 Task: Create a due date automation trigger when advanced on, 2 hours after a card is due add fields without custom field "Resume" set to a date between 1 and 7 days from now.
Action: Mouse moved to (1117, 335)
Screenshot: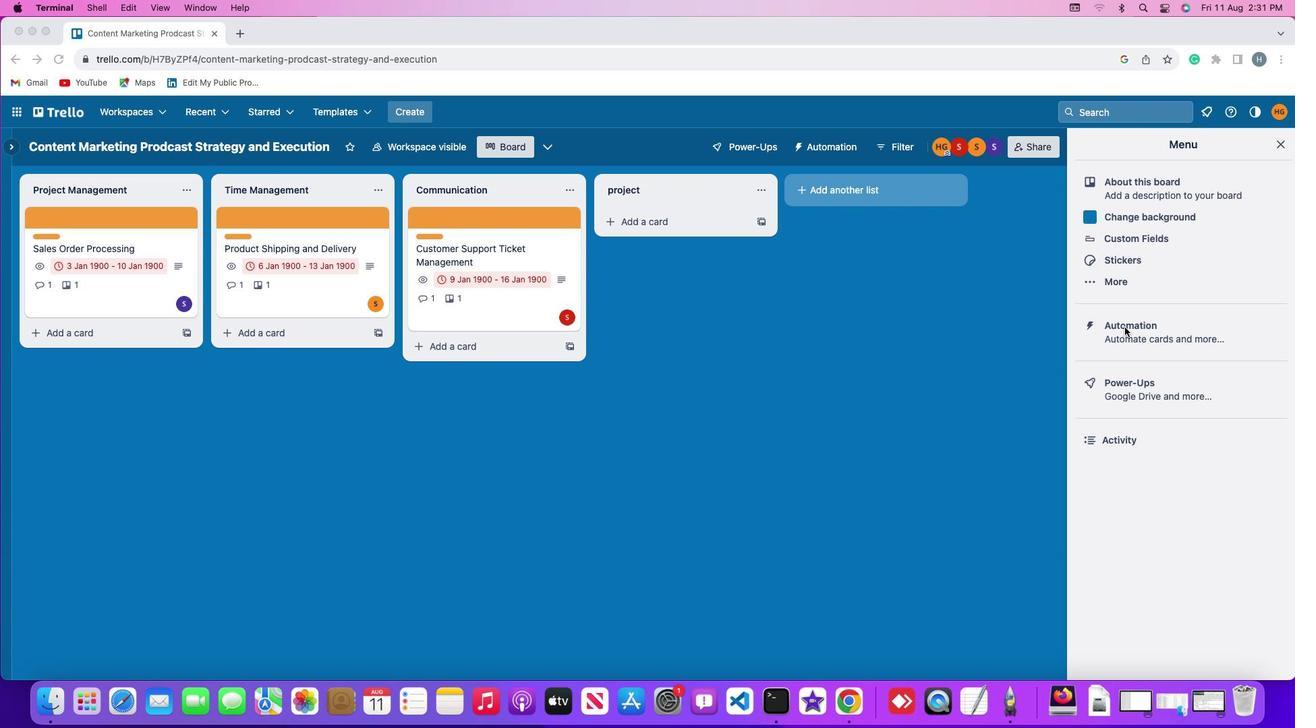 
Action: Mouse pressed left at (1117, 335)
Screenshot: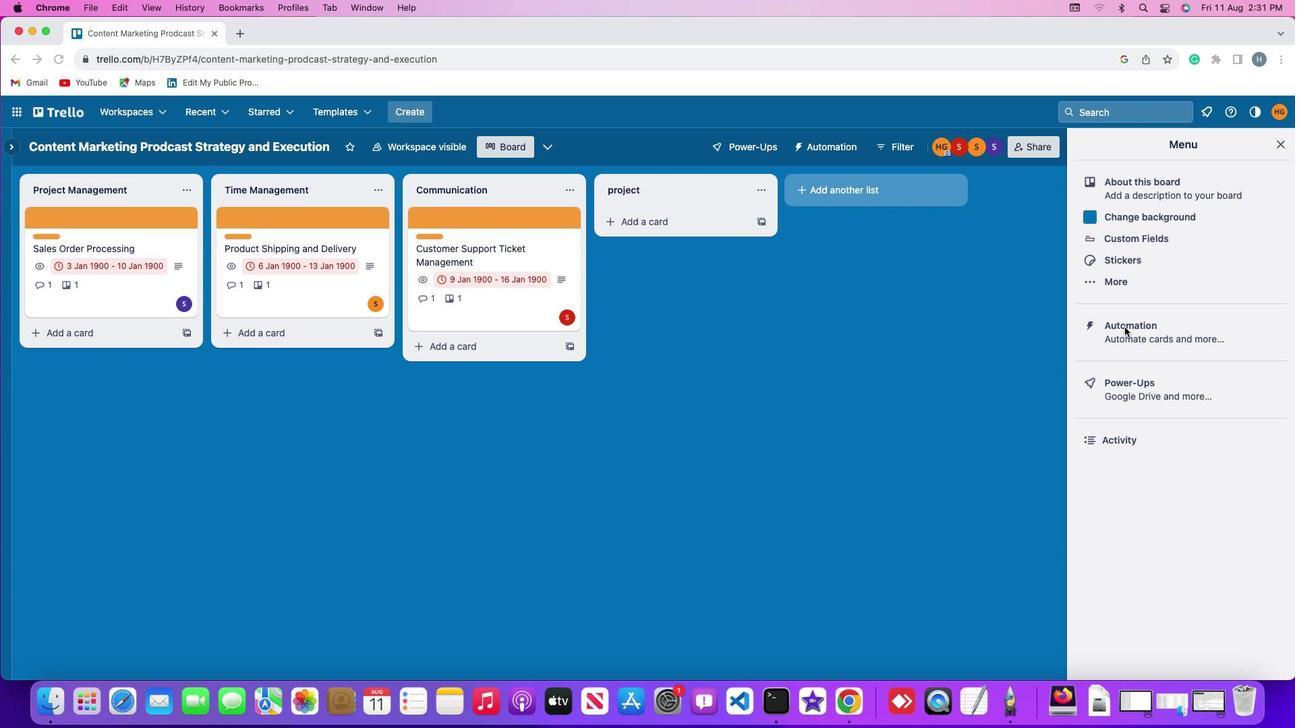 
Action: Mouse pressed left at (1117, 335)
Screenshot: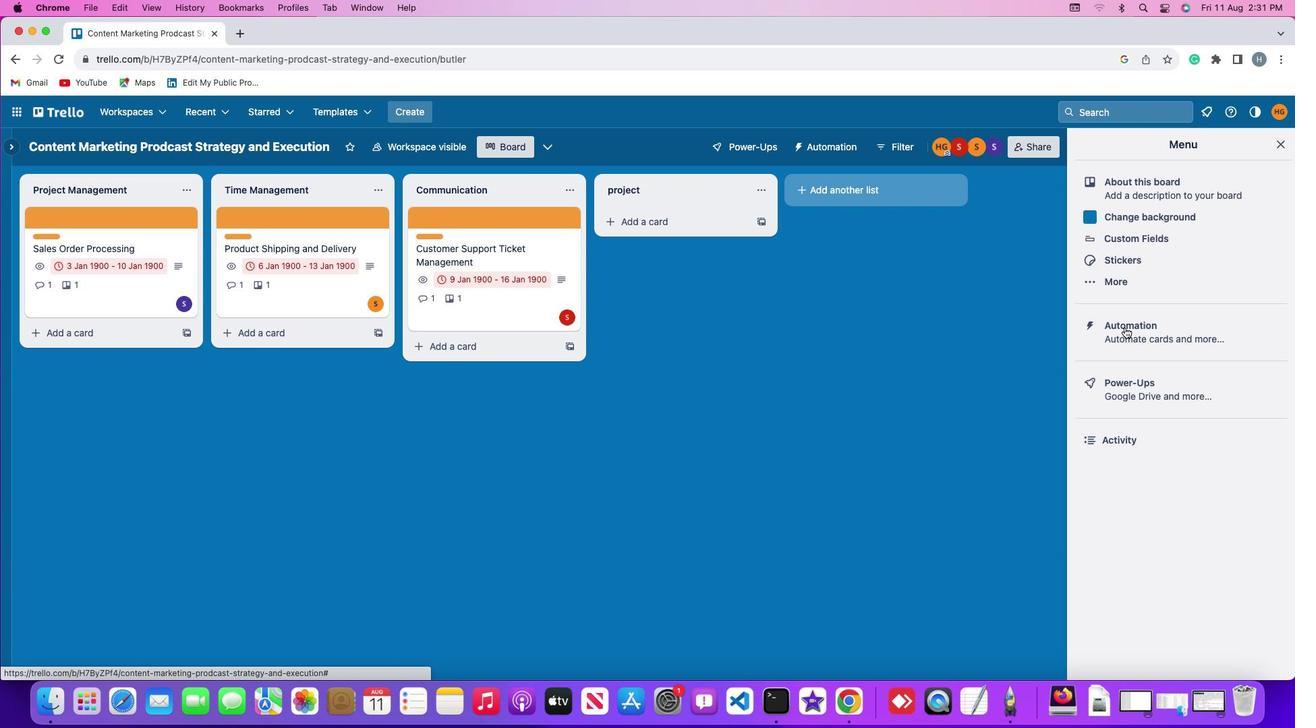 
Action: Mouse moved to (67, 331)
Screenshot: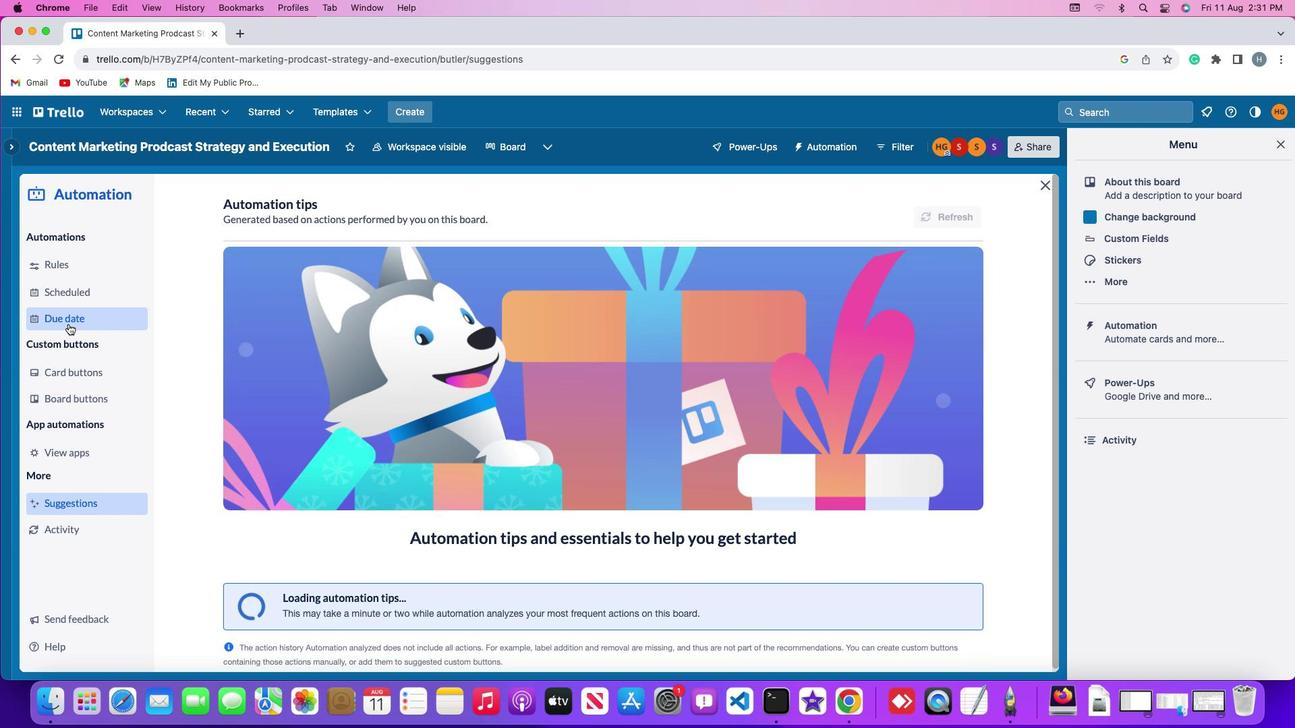 
Action: Mouse pressed left at (67, 331)
Screenshot: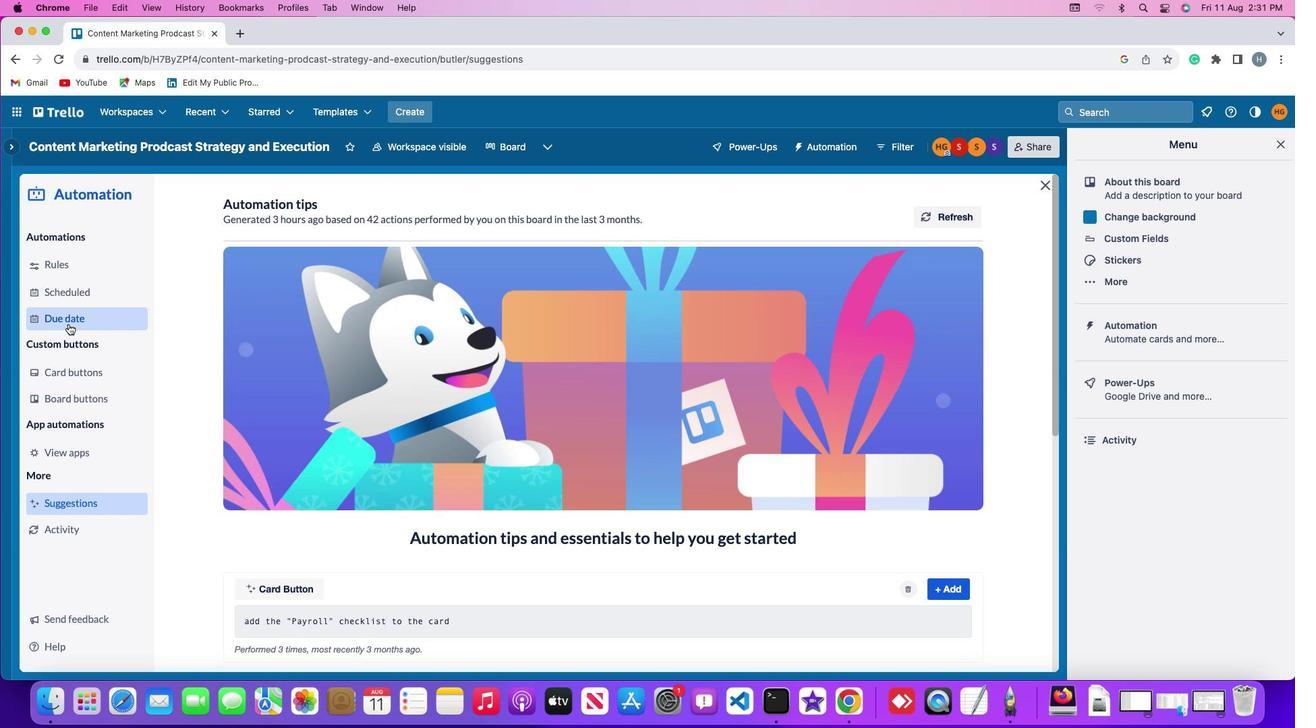 
Action: Mouse moved to (899, 221)
Screenshot: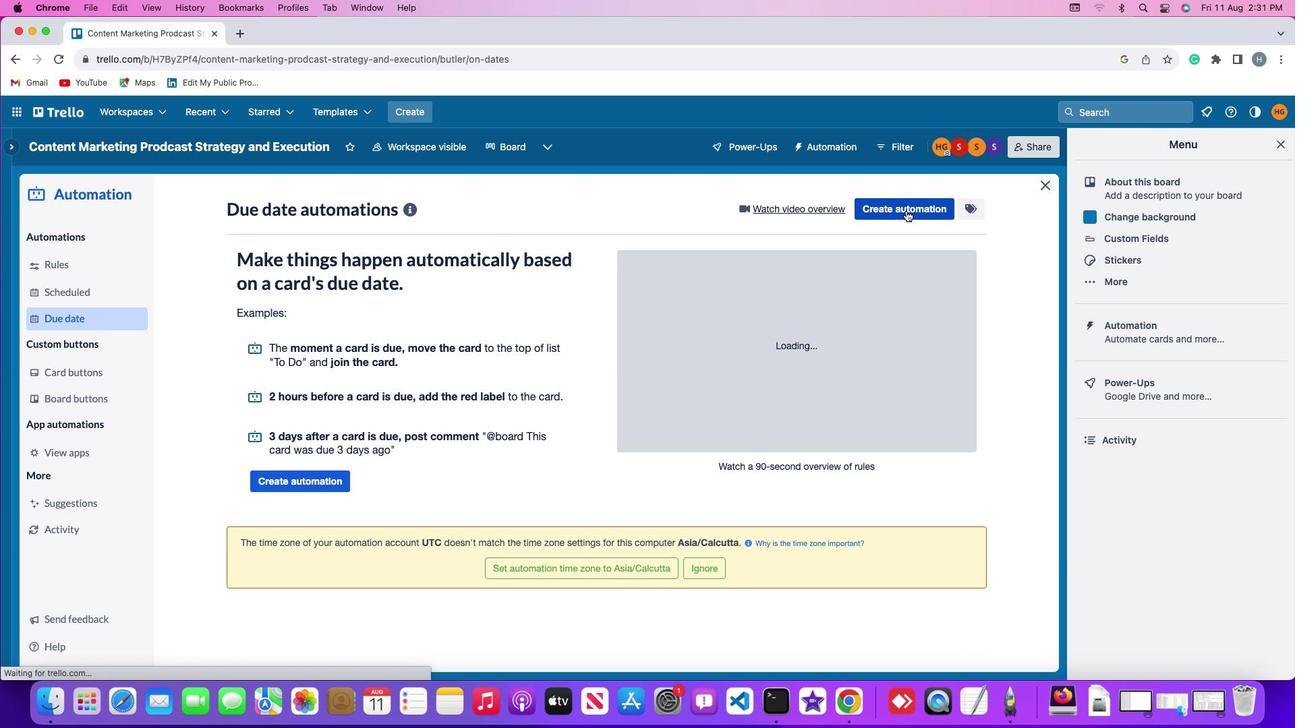 
Action: Mouse pressed left at (899, 221)
Screenshot: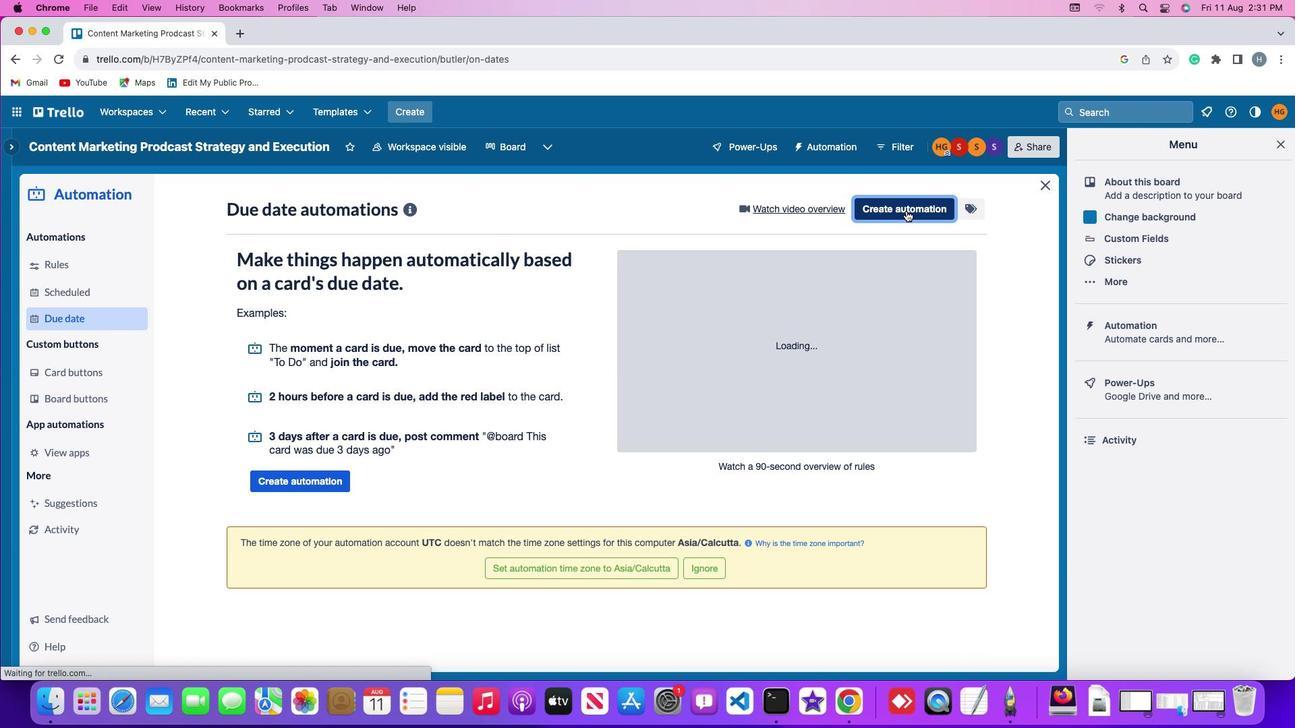 
Action: Mouse moved to (306, 350)
Screenshot: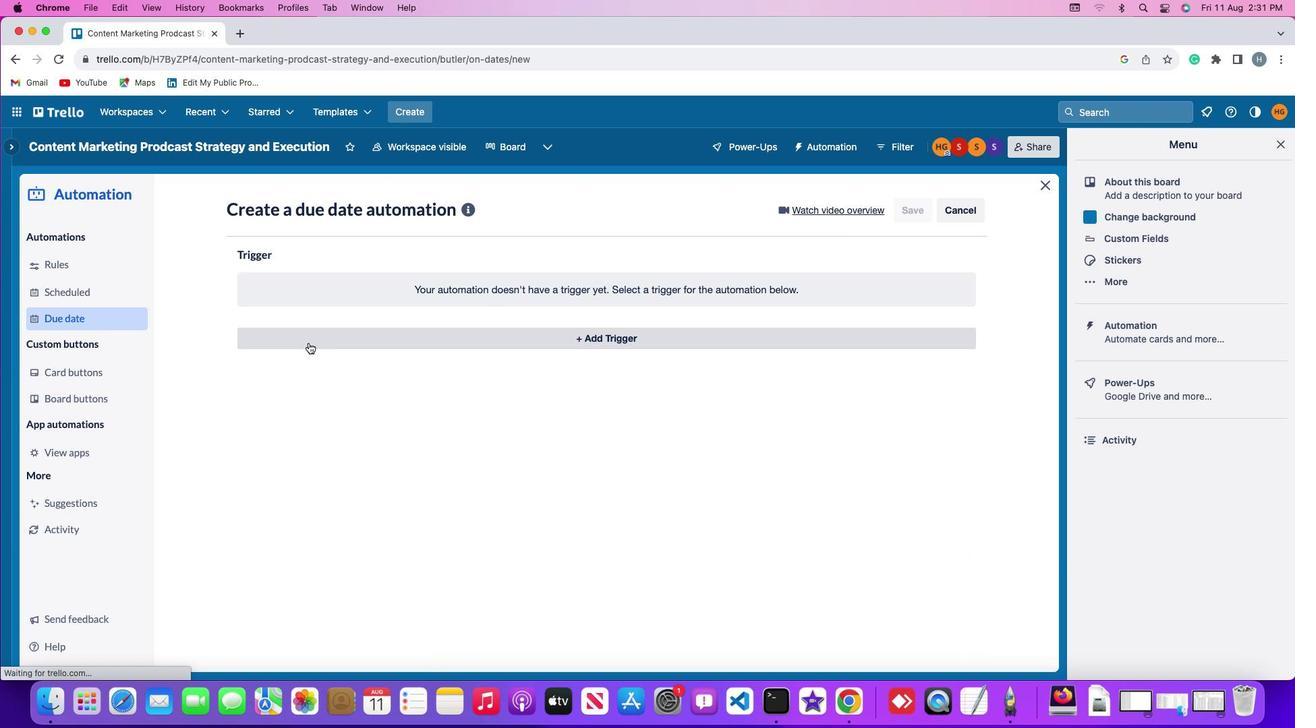 
Action: Mouse pressed left at (306, 350)
Screenshot: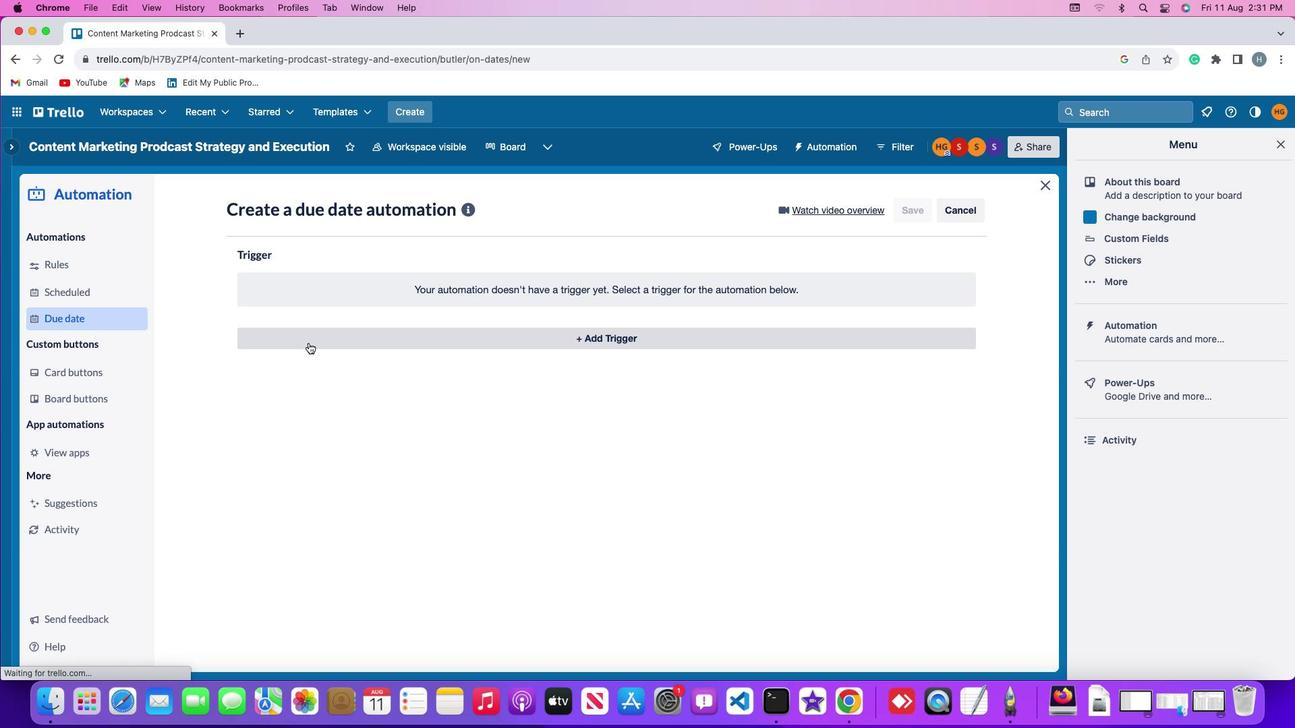 
Action: Mouse moved to (263, 541)
Screenshot: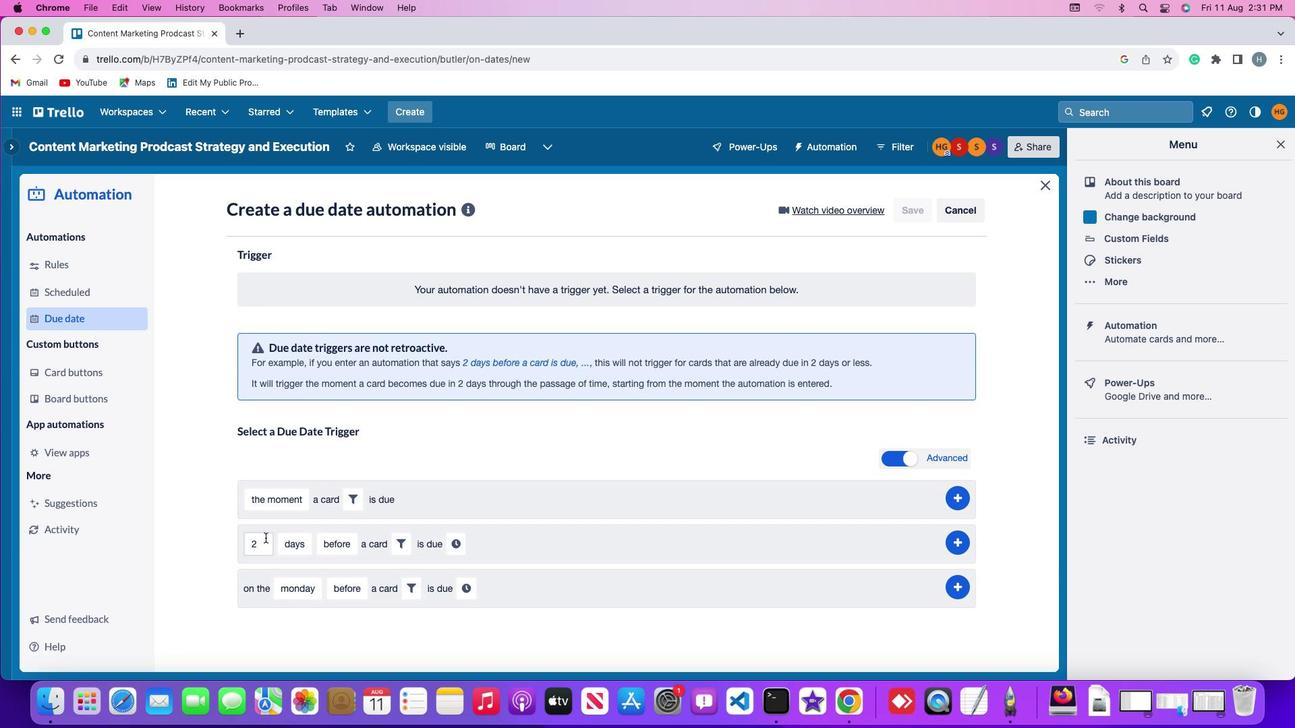 
Action: Mouse pressed left at (263, 541)
Screenshot: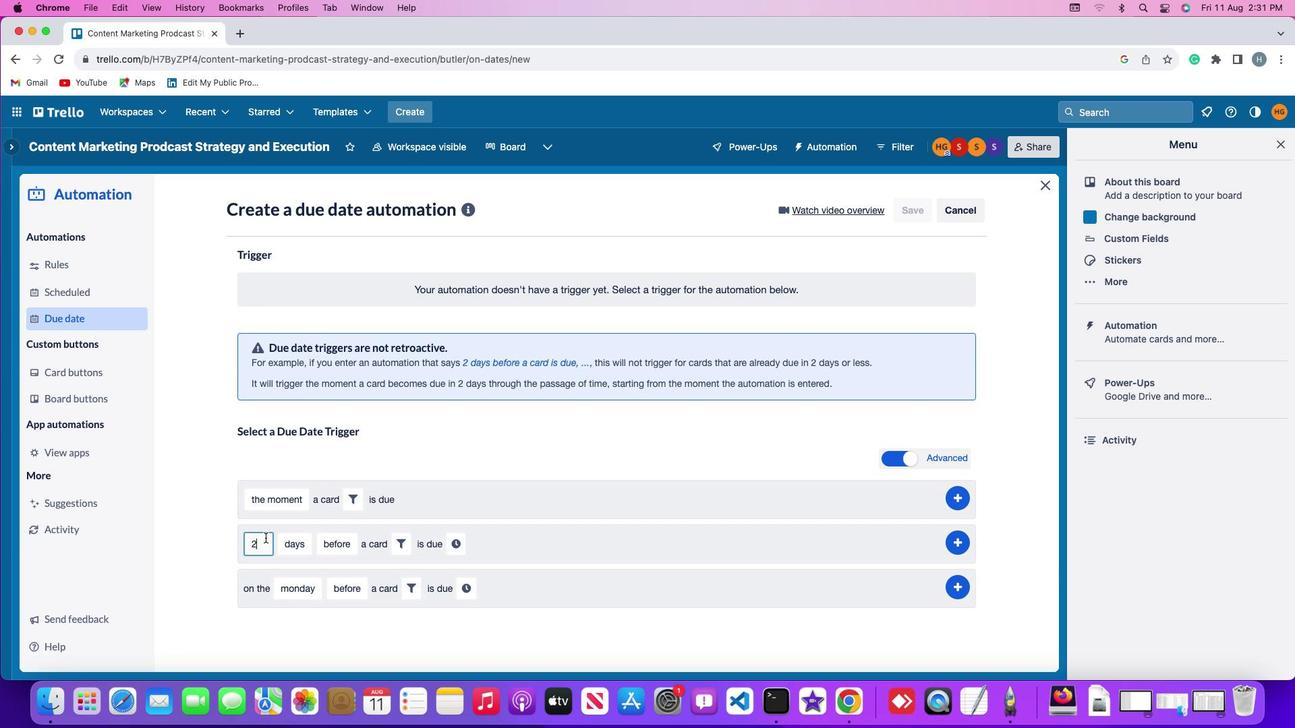 
Action: Mouse moved to (263, 541)
Screenshot: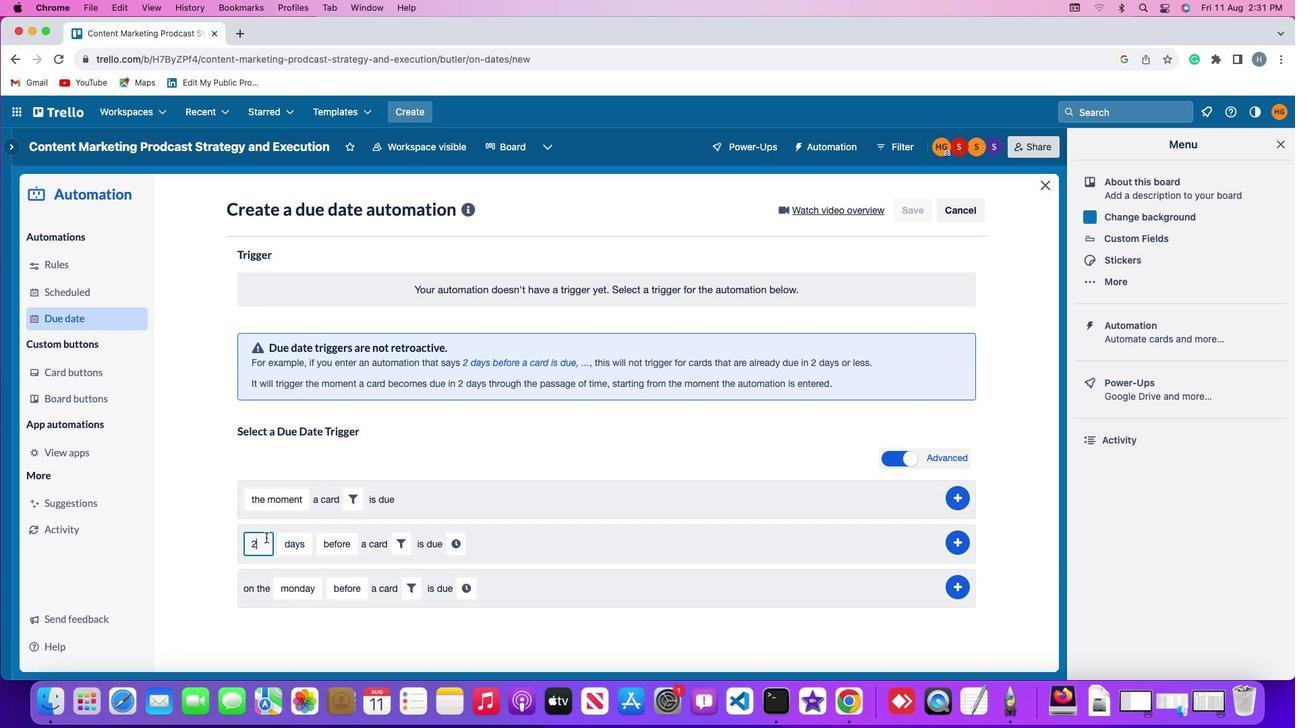 
Action: Key pressed Key.backspace'2'
Screenshot: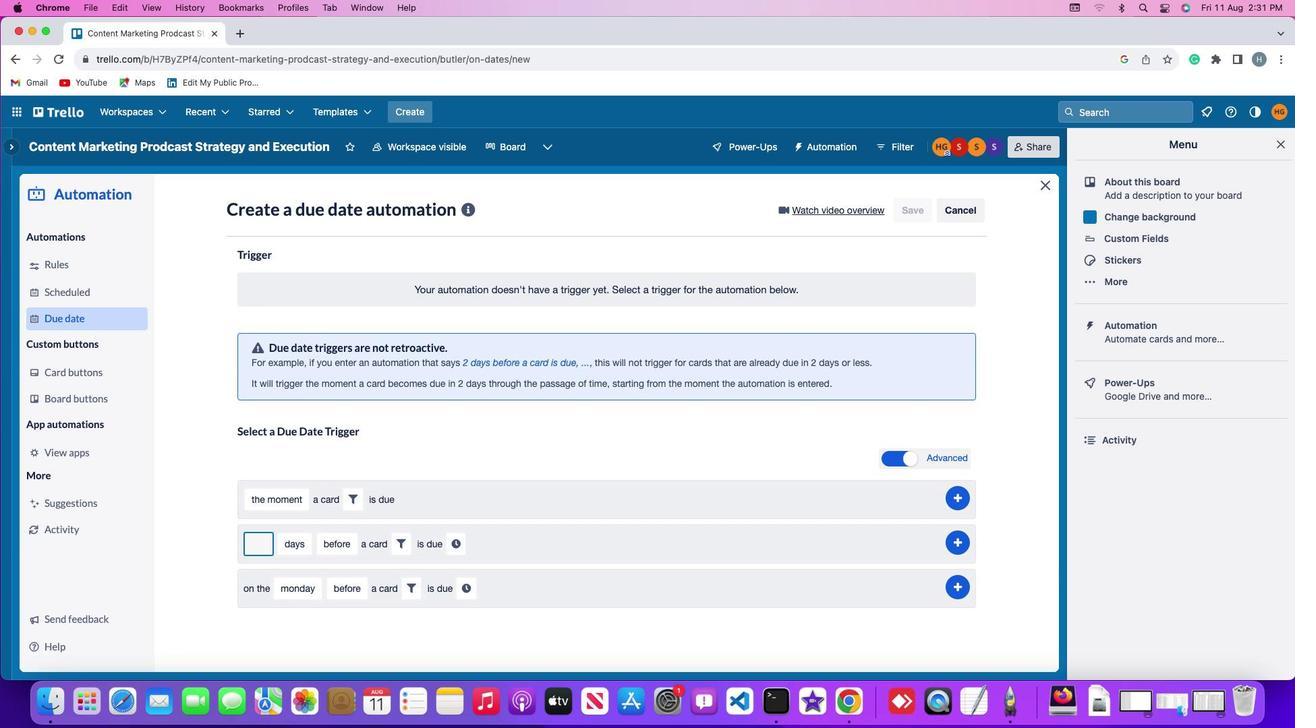 
Action: Mouse moved to (292, 541)
Screenshot: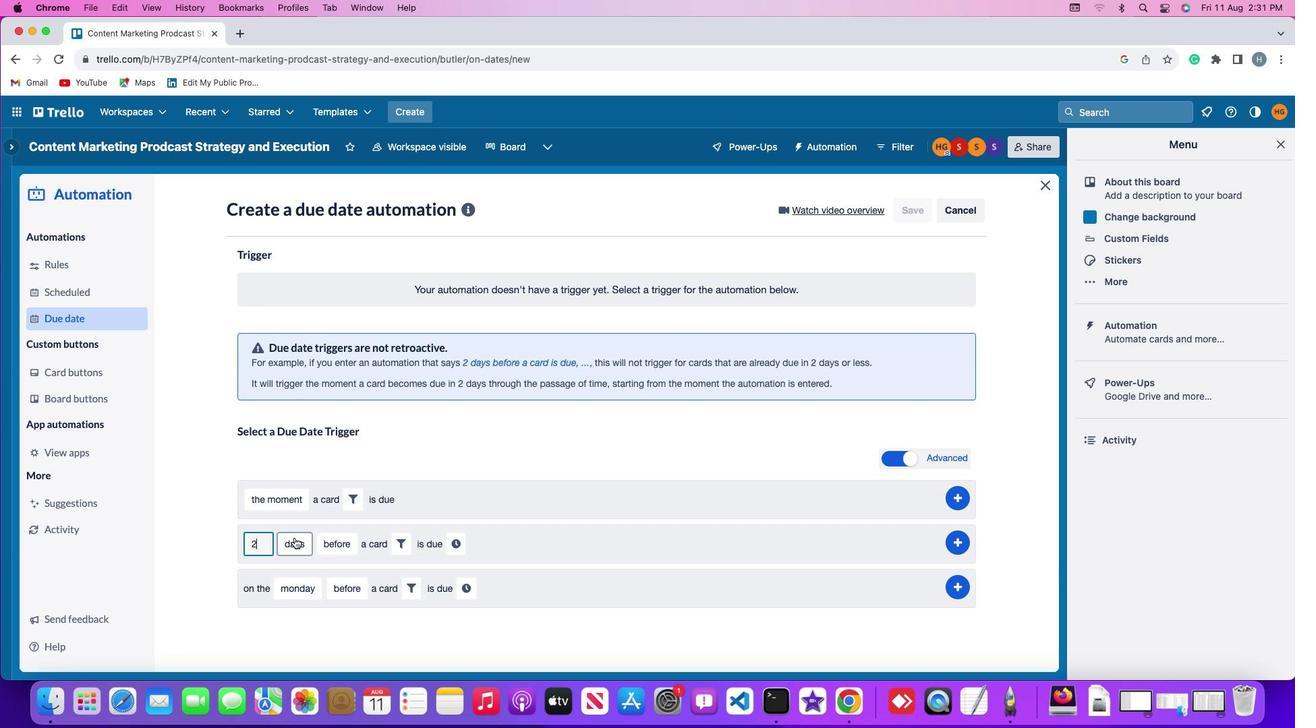 
Action: Mouse pressed left at (292, 541)
Screenshot: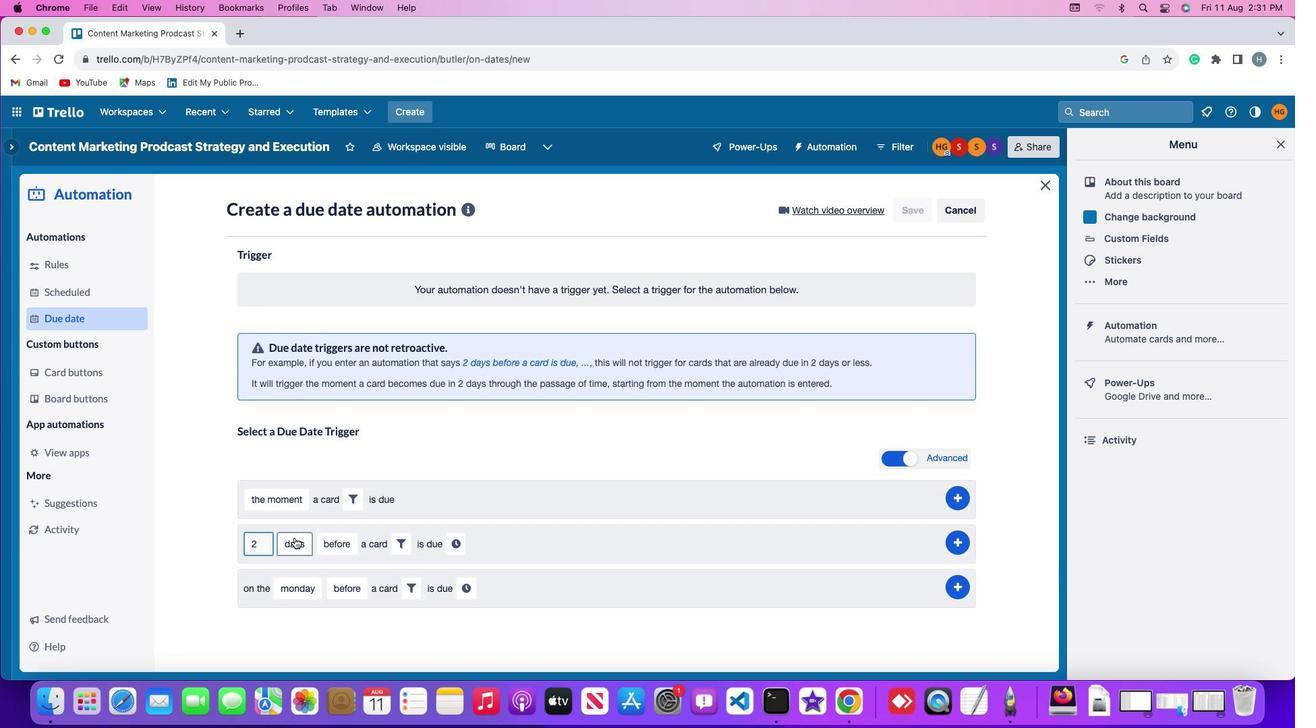 
Action: Mouse moved to (299, 619)
Screenshot: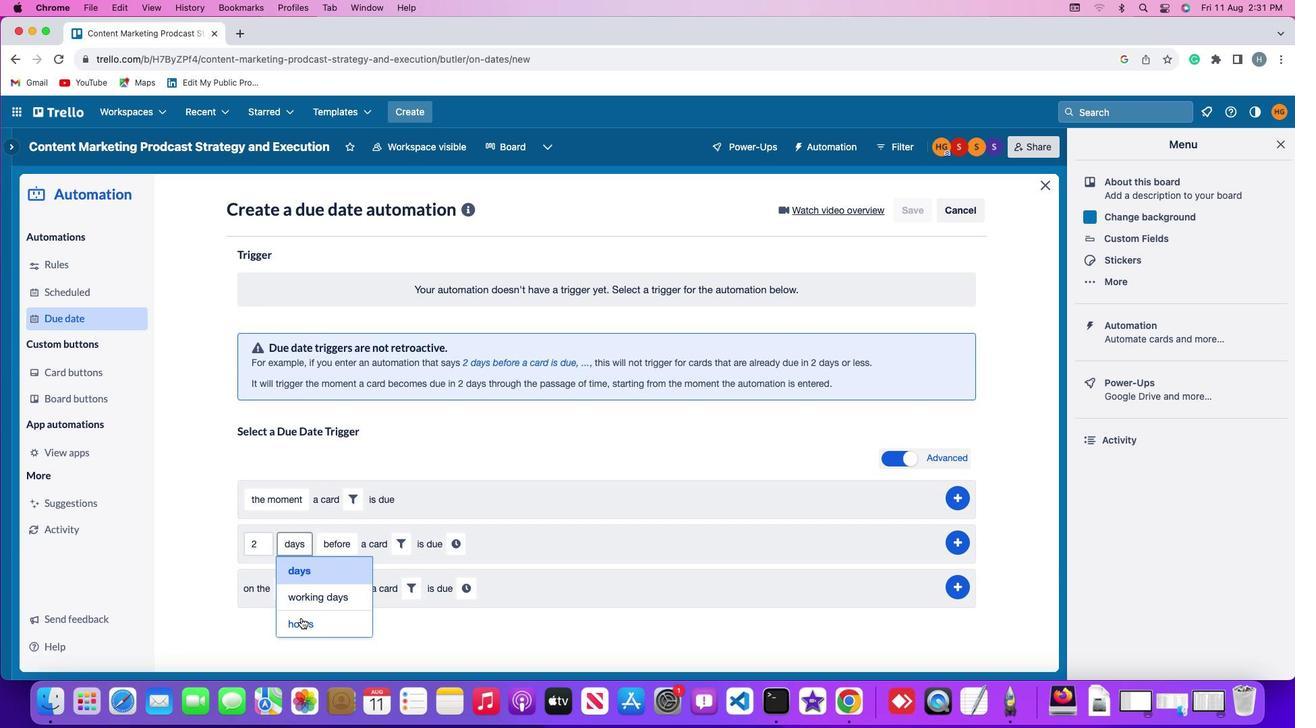 
Action: Mouse pressed left at (299, 619)
Screenshot: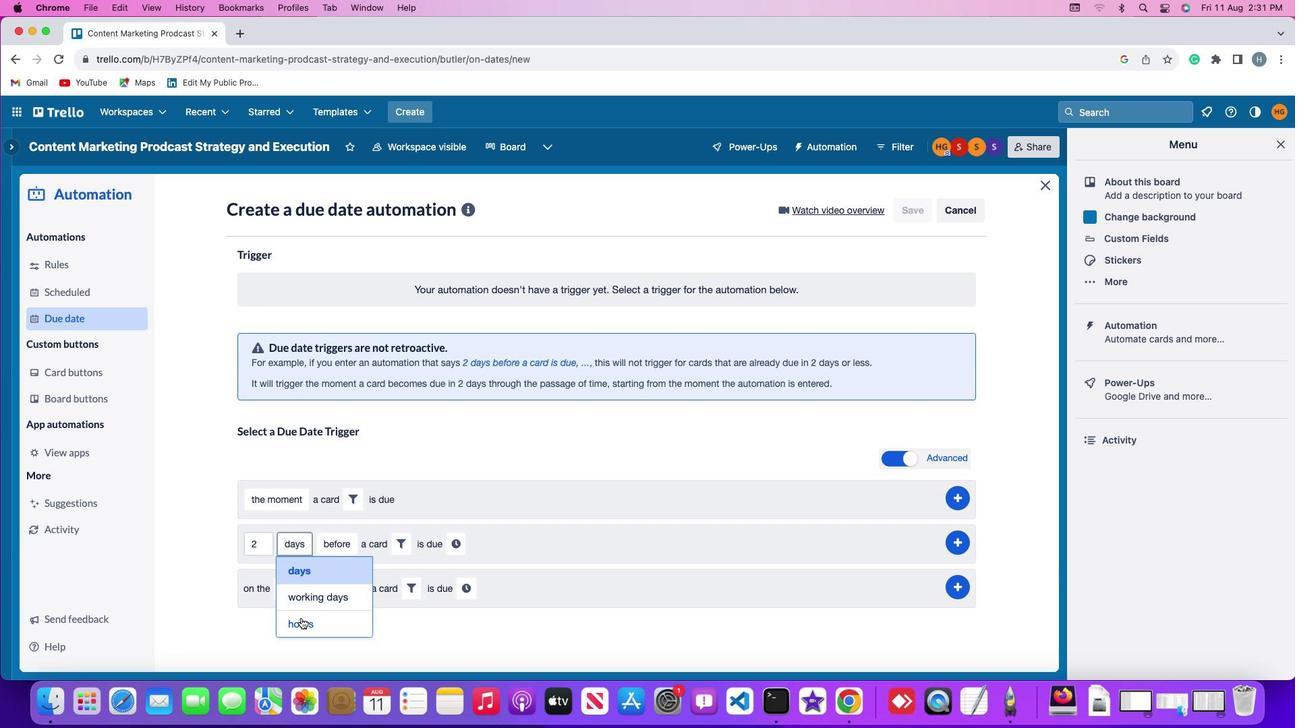 
Action: Mouse moved to (350, 549)
Screenshot: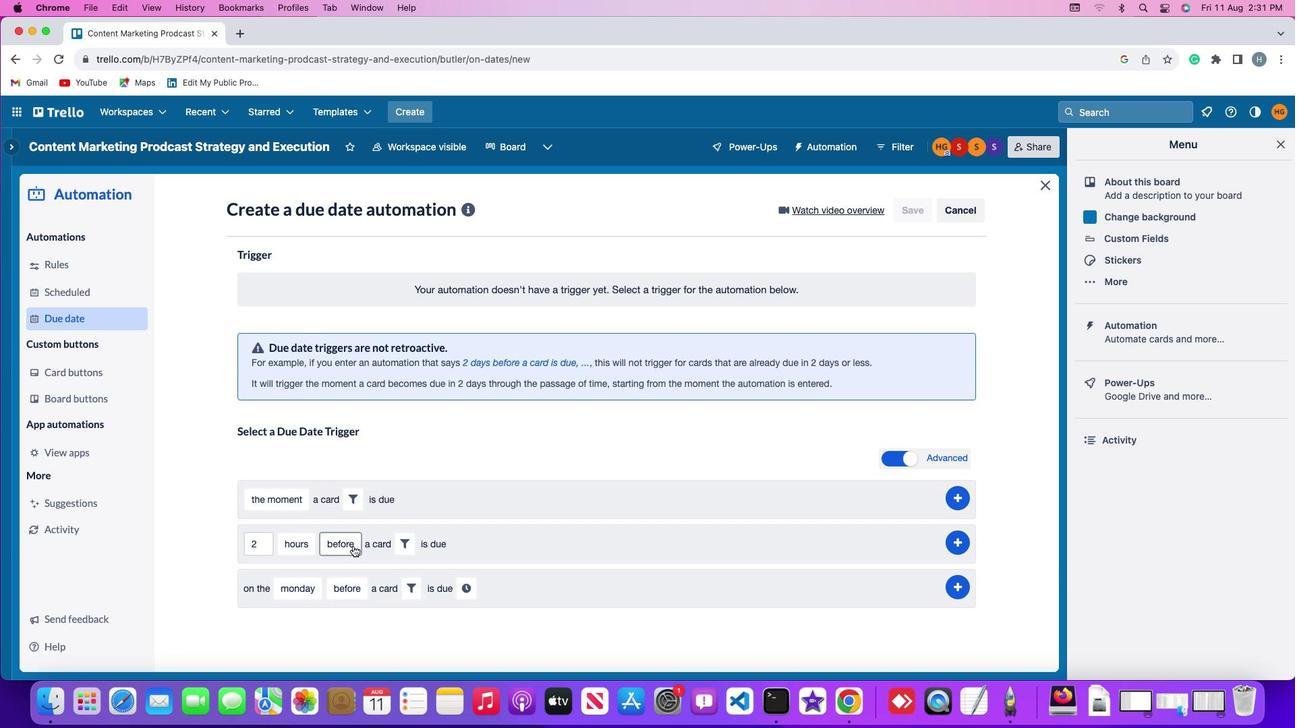 
Action: Mouse pressed left at (350, 549)
Screenshot: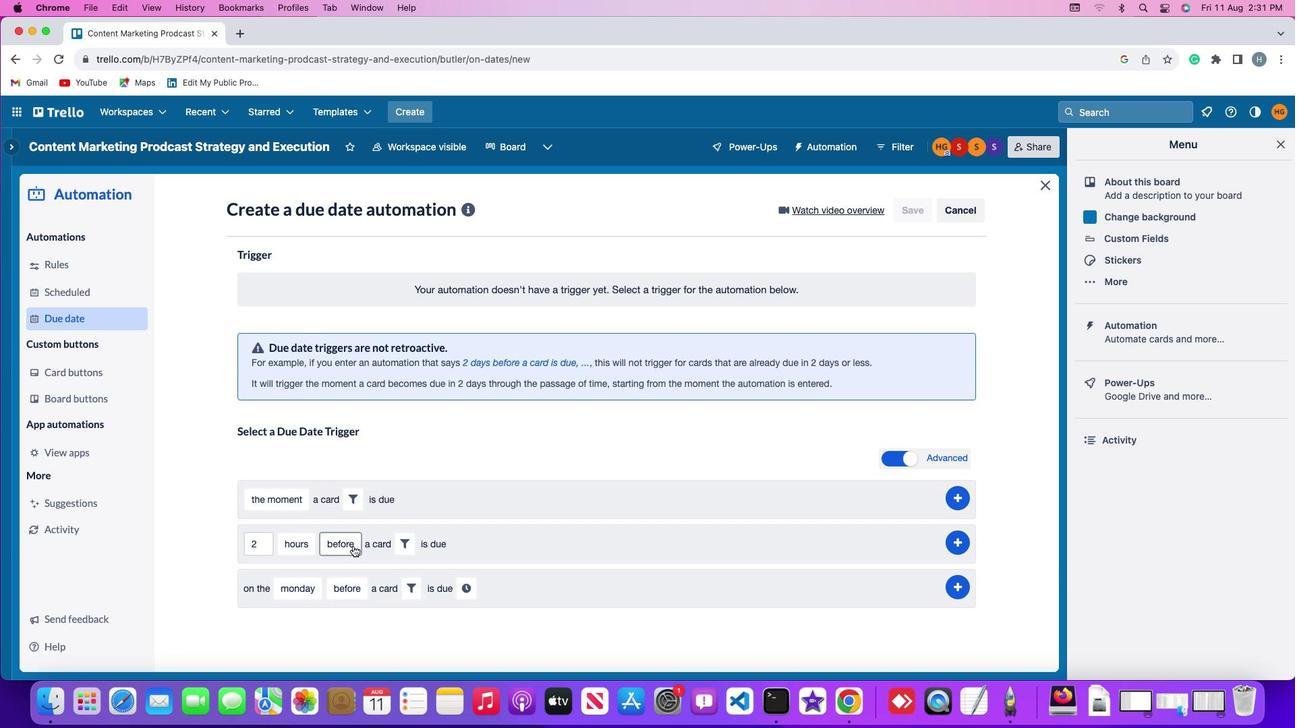 
Action: Mouse moved to (342, 600)
Screenshot: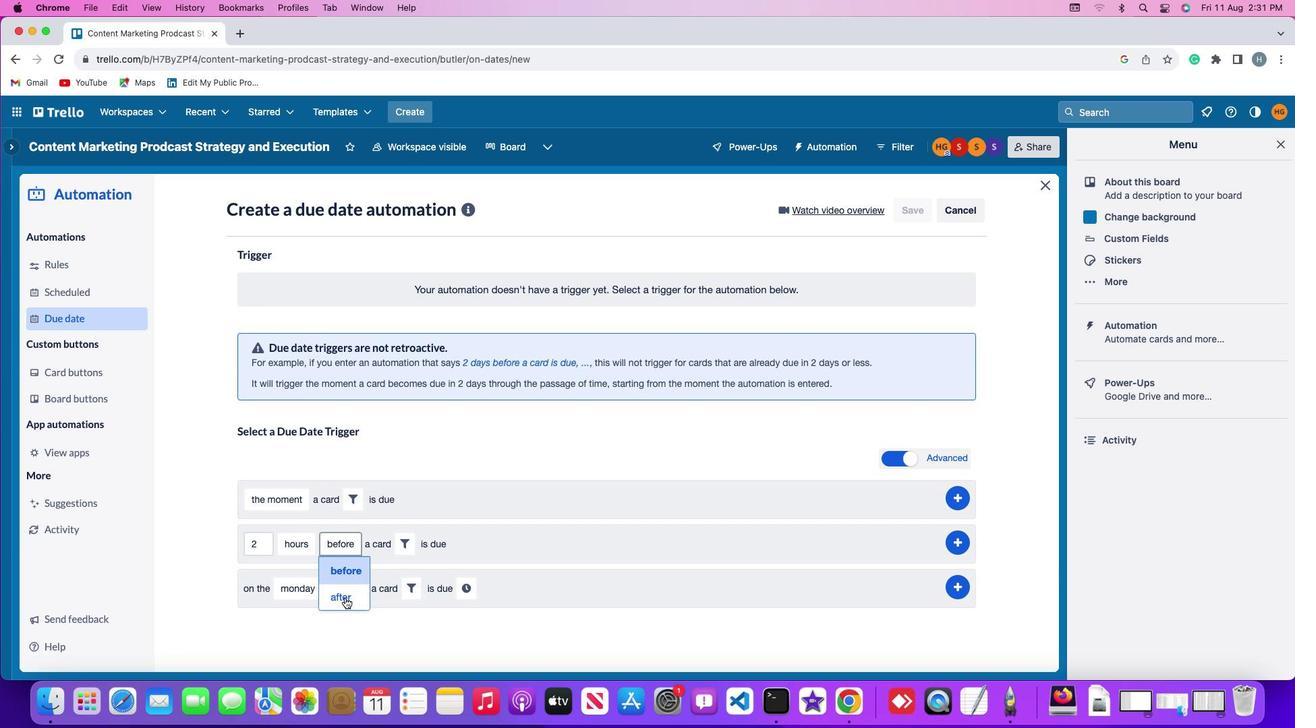 
Action: Mouse pressed left at (342, 600)
Screenshot: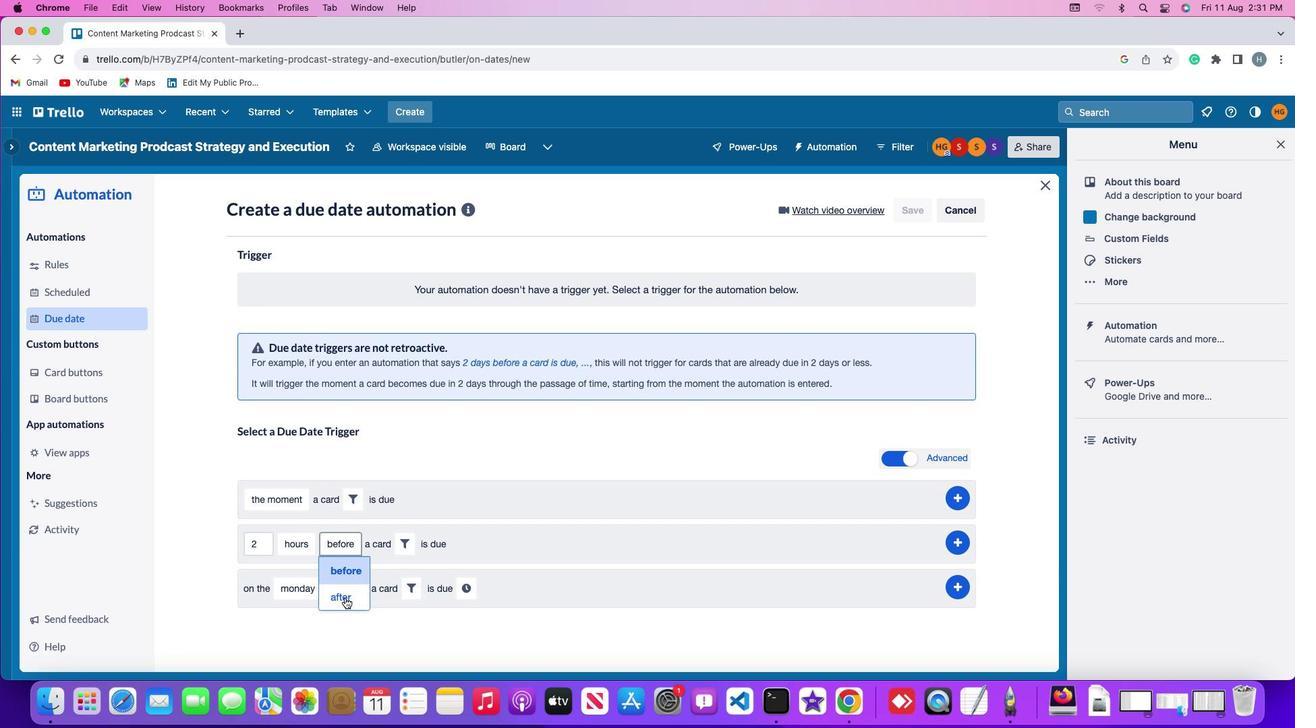 
Action: Mouse moved to (390, 555)
Screenshot: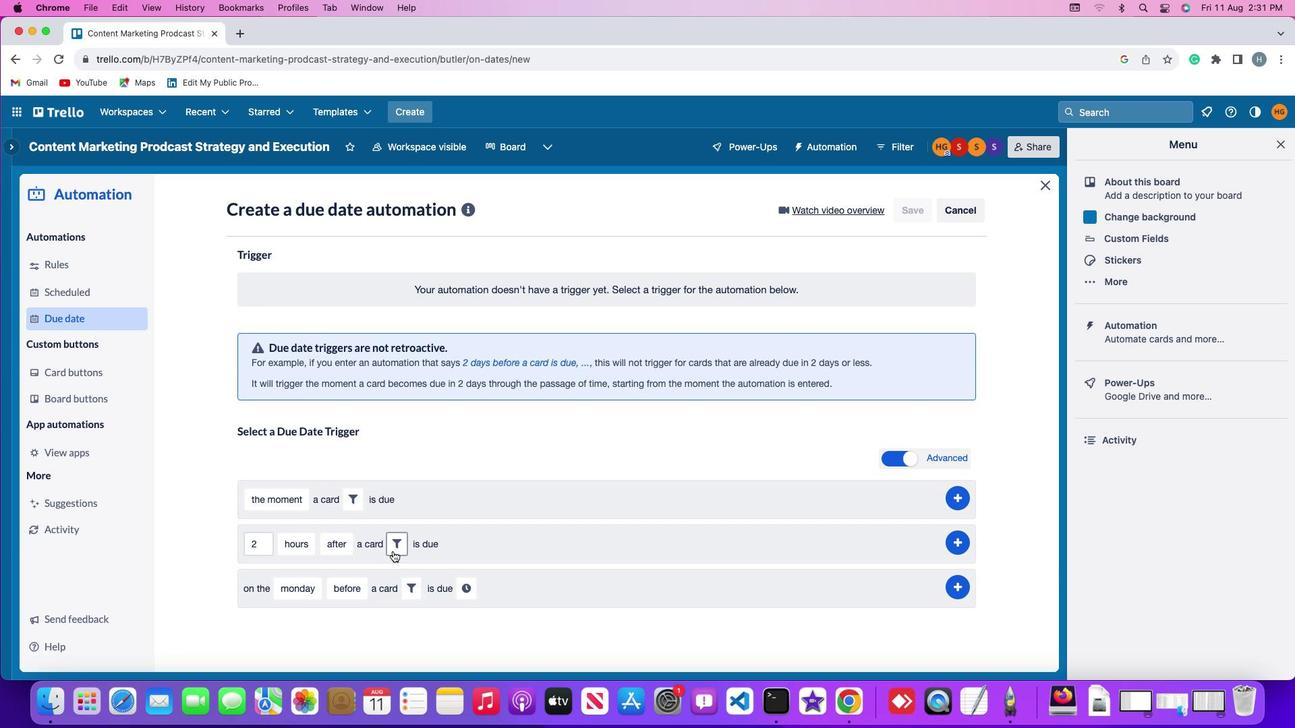 
Action: Mouse pressed left at (390, 555)
Screenshot: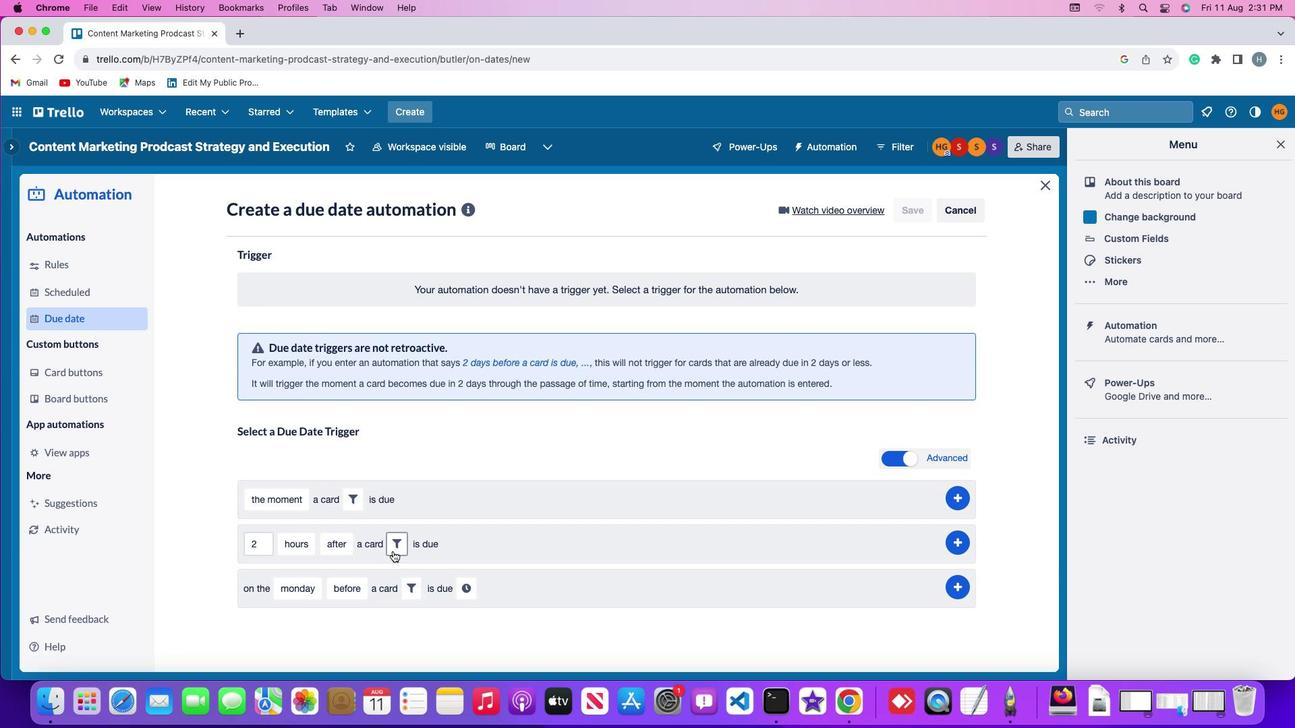 
Action: Mouse moved to (608, 590)
Screenshot: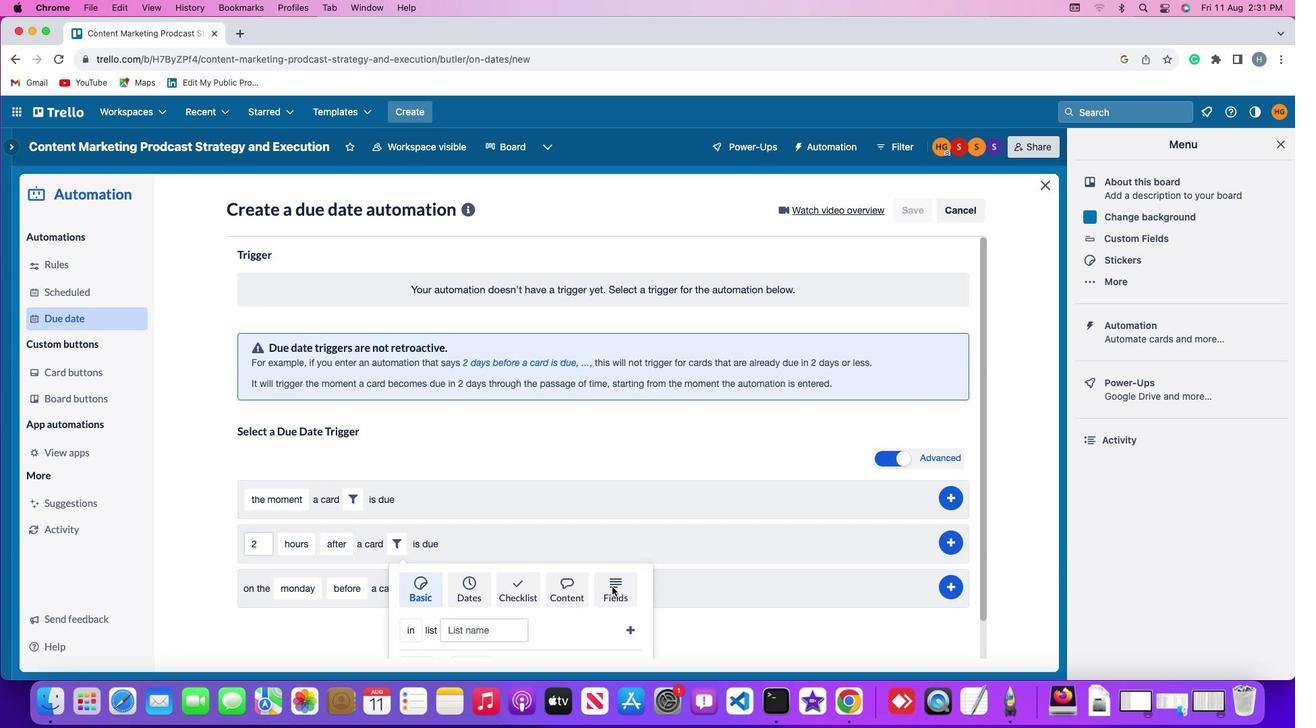 
Action: Mouse pressed left at (608, 590)
Screenshot: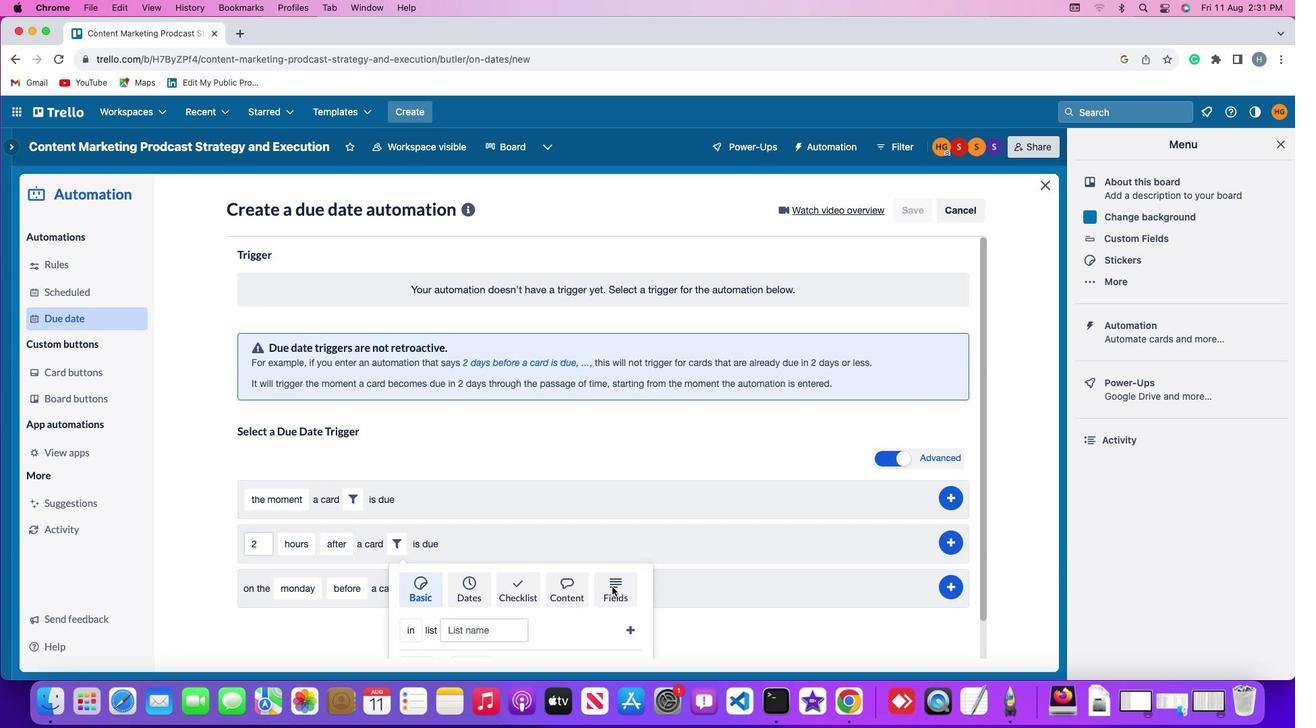 
Action: Mouse moved to (339, 622)
Screenshot: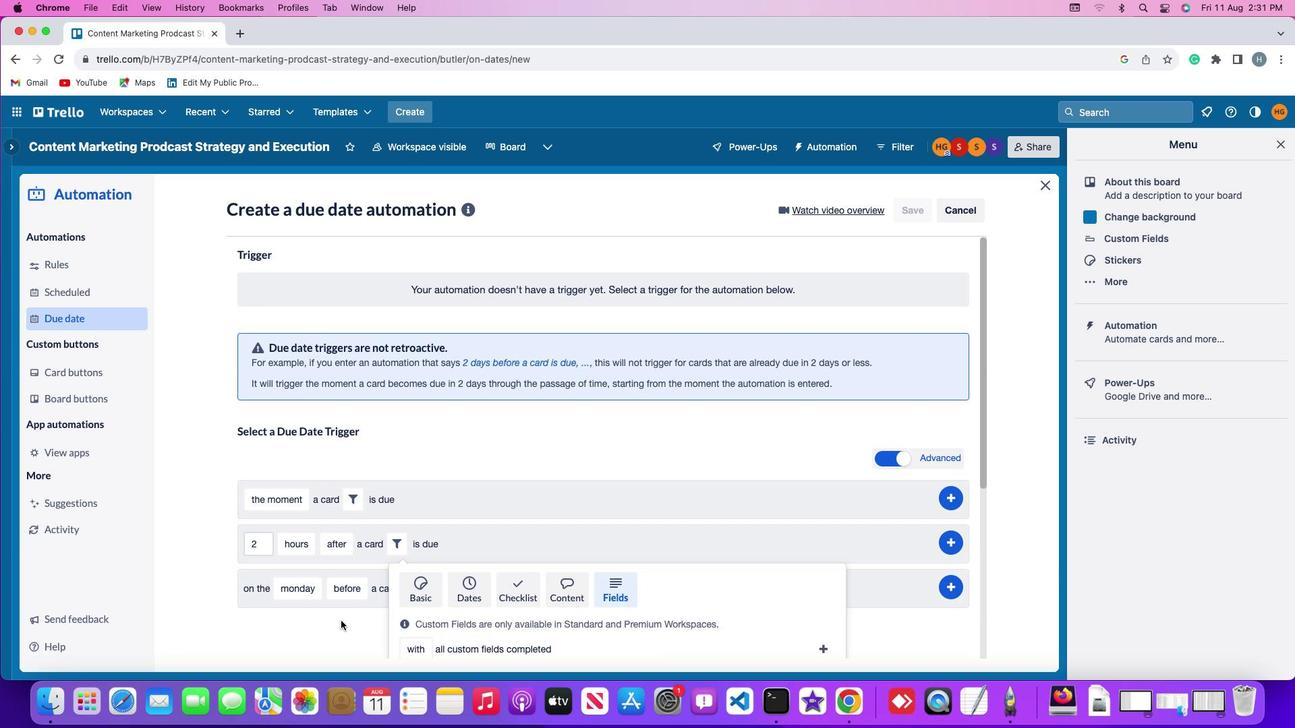 
Action: Mouse scrolled (339, 622) with delta (0, 14)
Screenshot: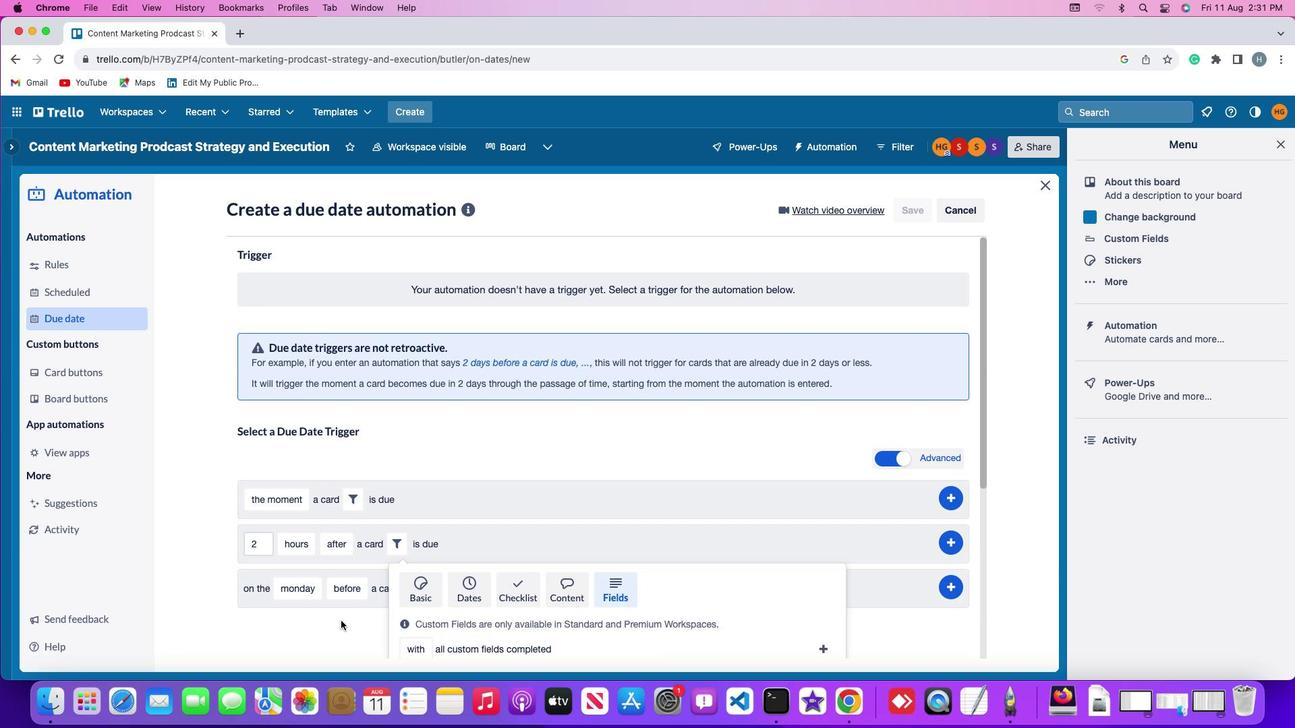 
Action: Mouse scrolled (339, 622) with delta (0, 14)
Screenshot: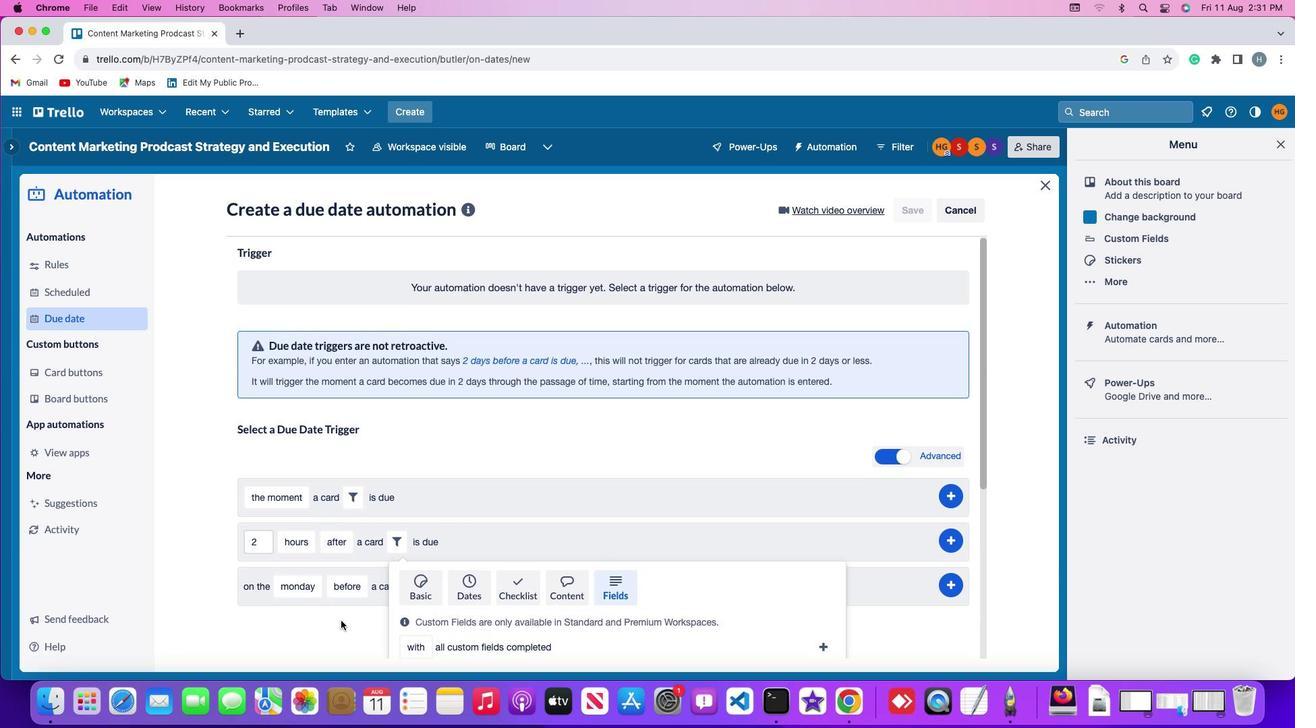 
Action: Mouse scrolled (339, 622) with delta (0, 12)
Screenshot: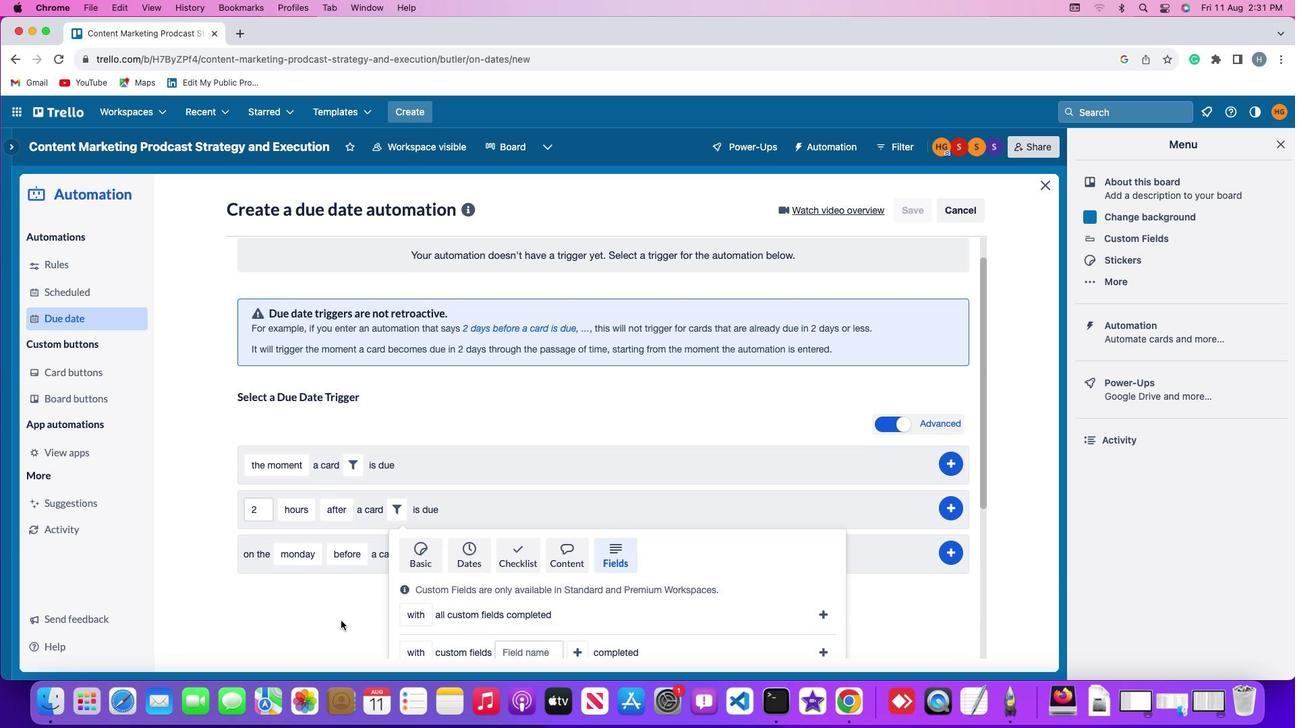 
Action: Mouse scrolled (339, 622) with delta (0, 11)
Screenshot: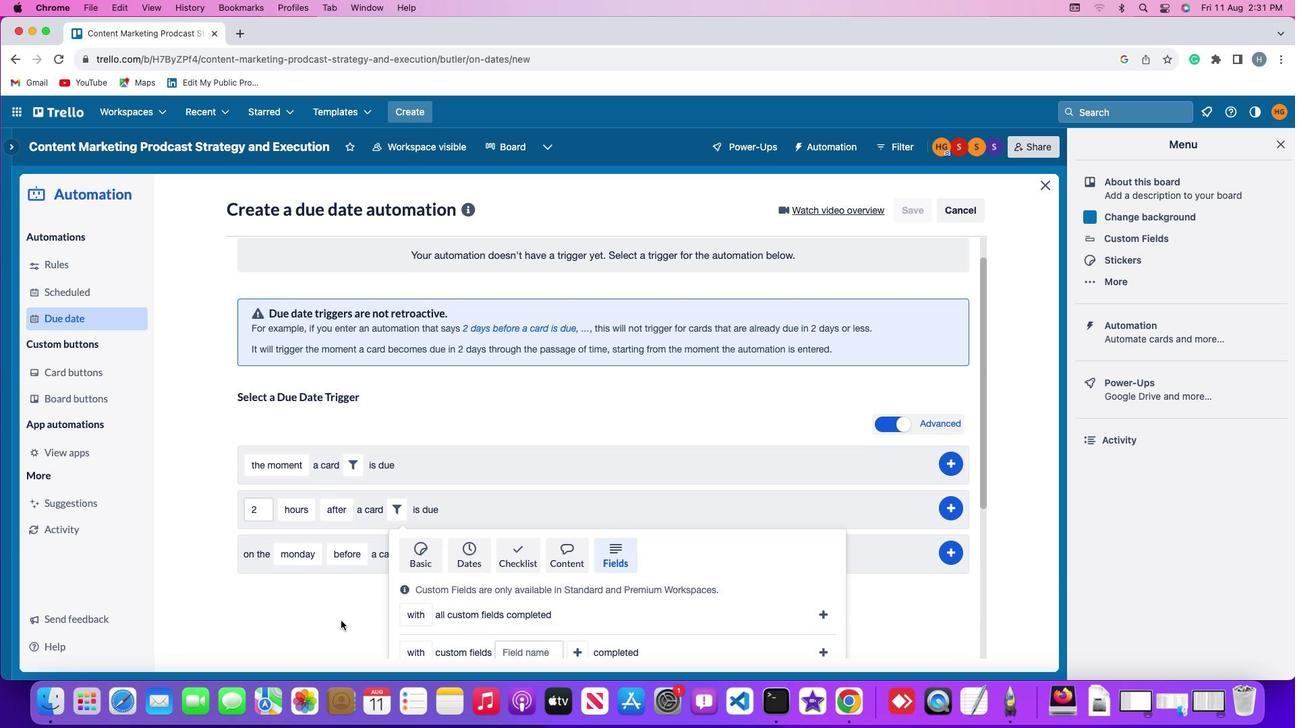 
Action: Mouse scrolled (339, 622) with delta (0, 10)
Screenshot: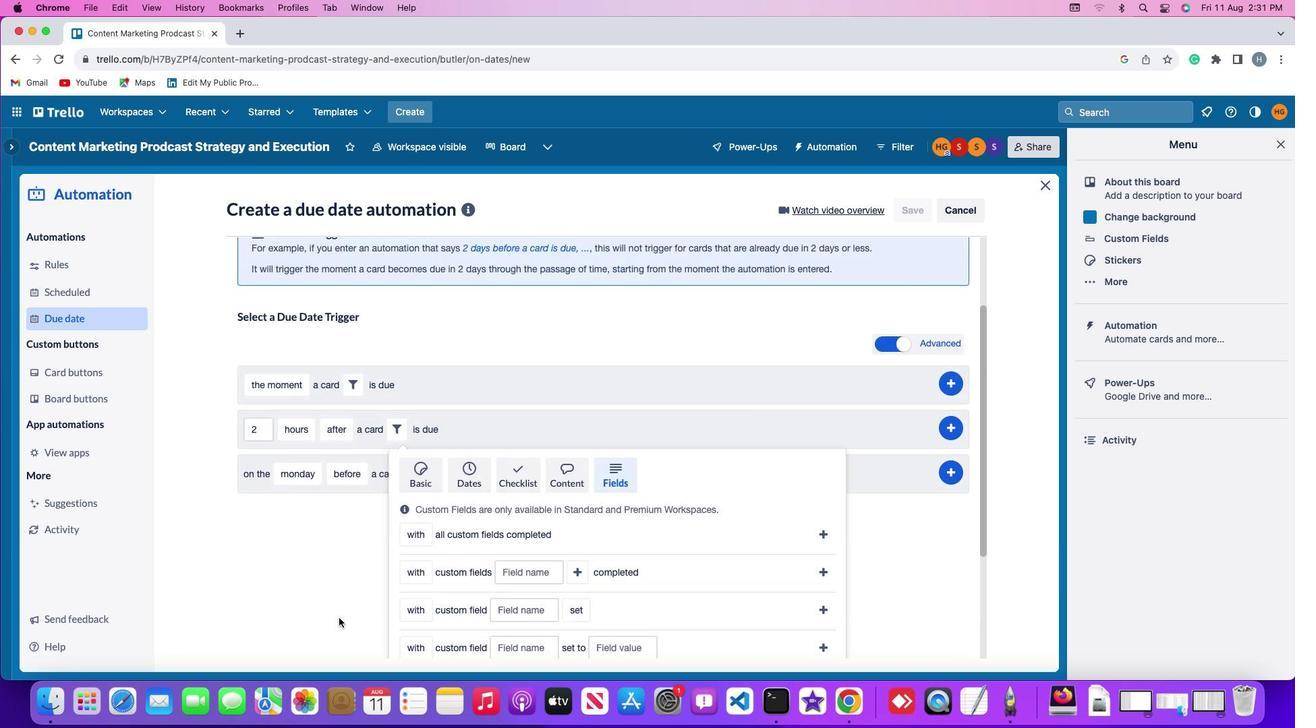 
Action: Mouse moved to (334, 619)
Screenshot: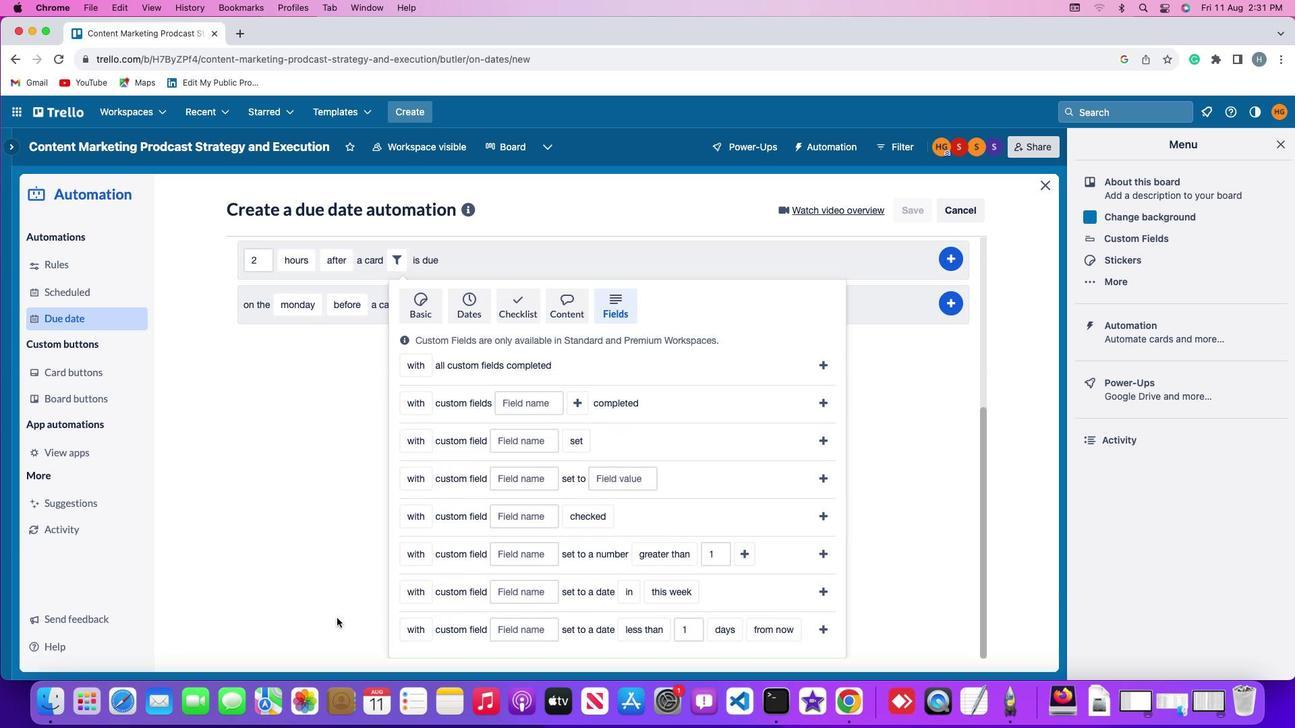 
Action: Mouse scrolled (334, 619) with delta (0, 14)
Screenshot: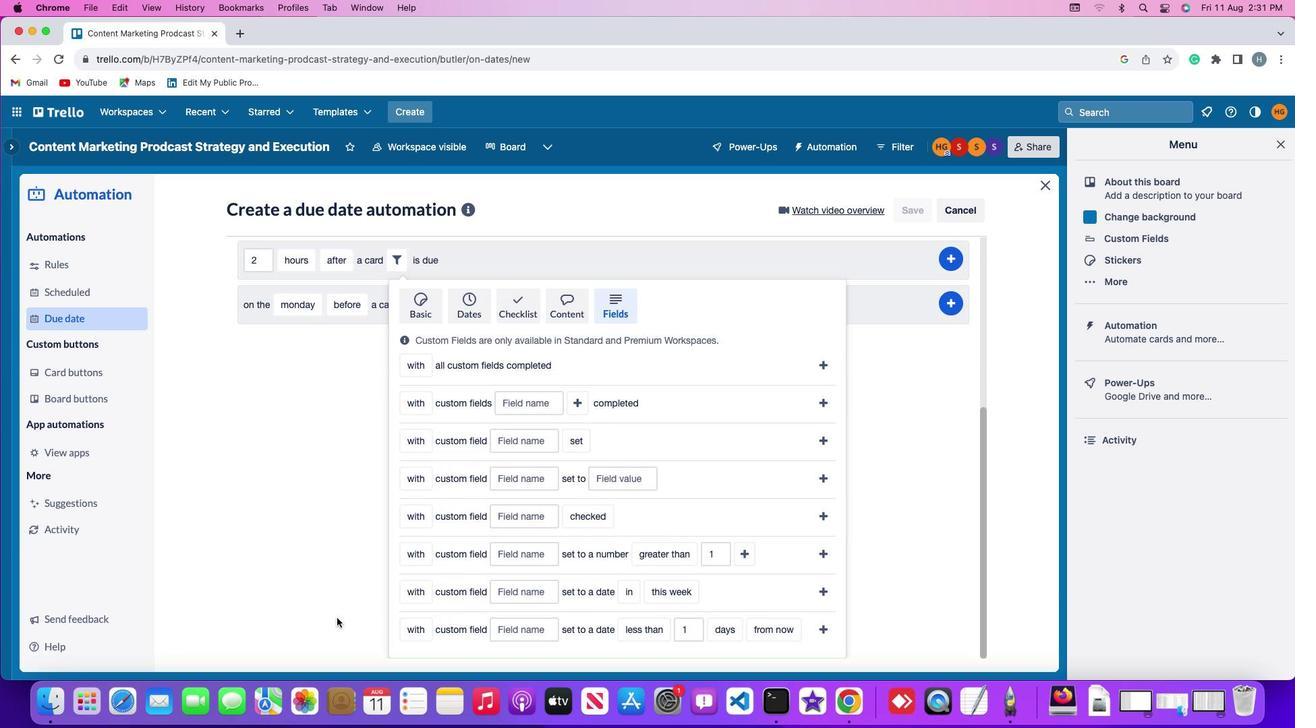 
Action: Mouse scrolled (334, 619) with delta (0, 14)
Screenshot: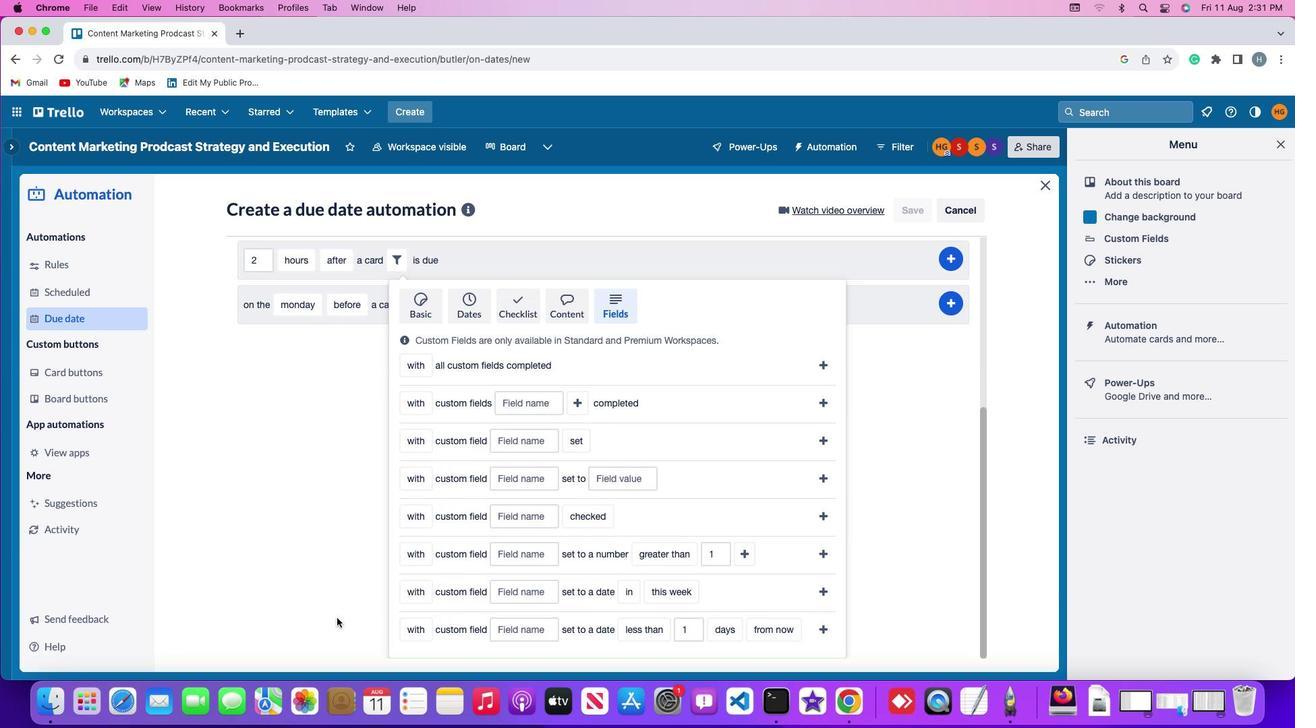 
Action: Mouse scrolled (334, 619) with delta (0, 12)
Screenshot: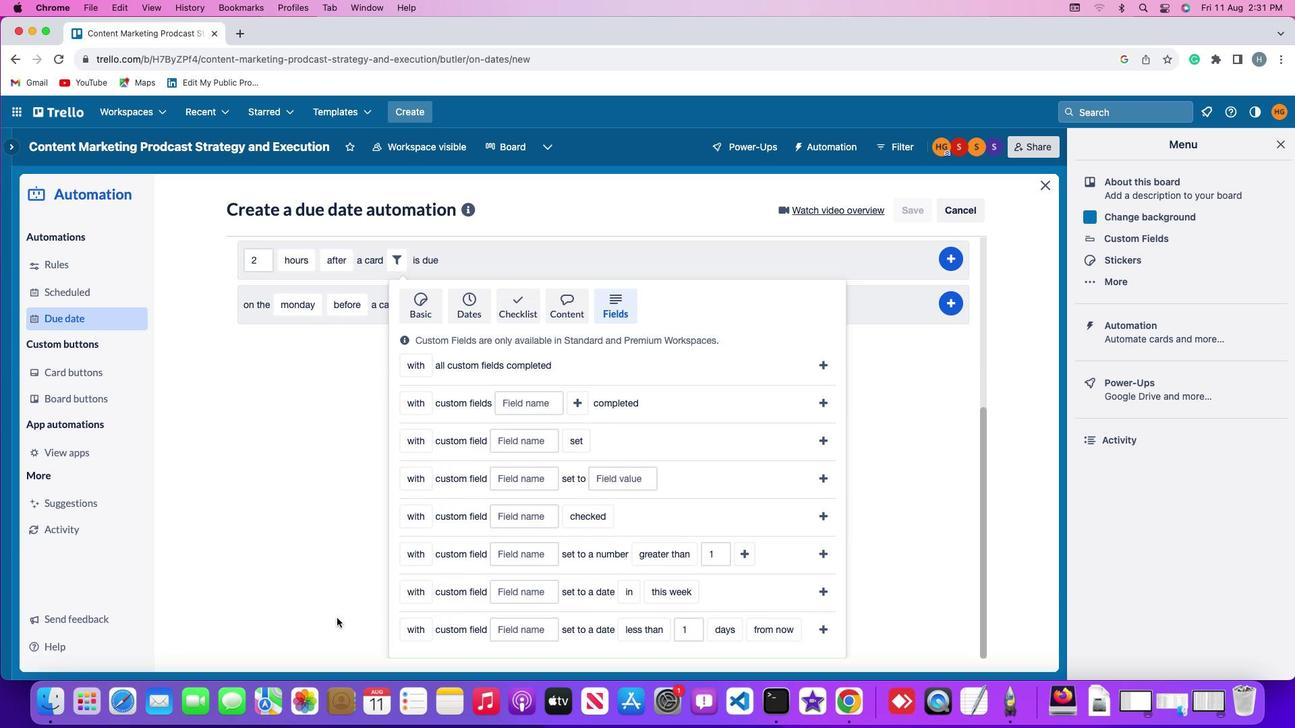 
Action: Mouse scrolled (334, 619) with delta (0, 11)
Screenshot: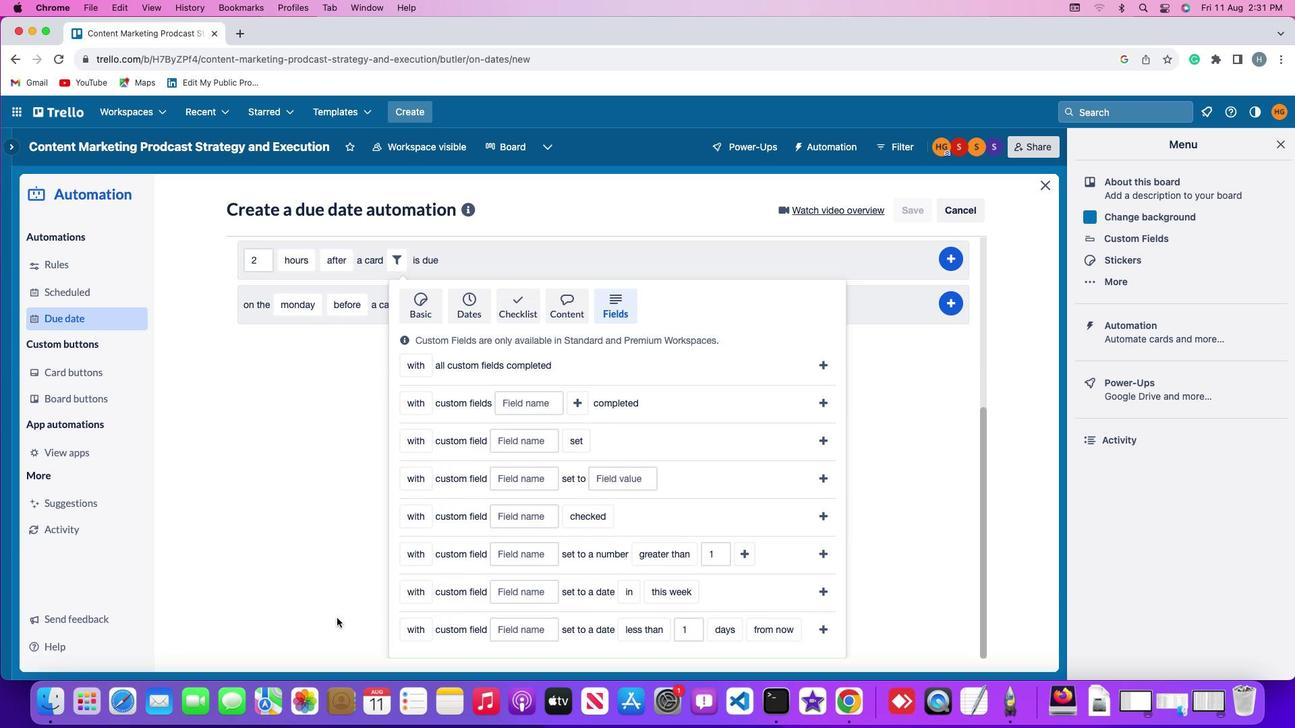 
Action: Mouse scrolled (334, 619) with delta (0, 10)
Screenshot: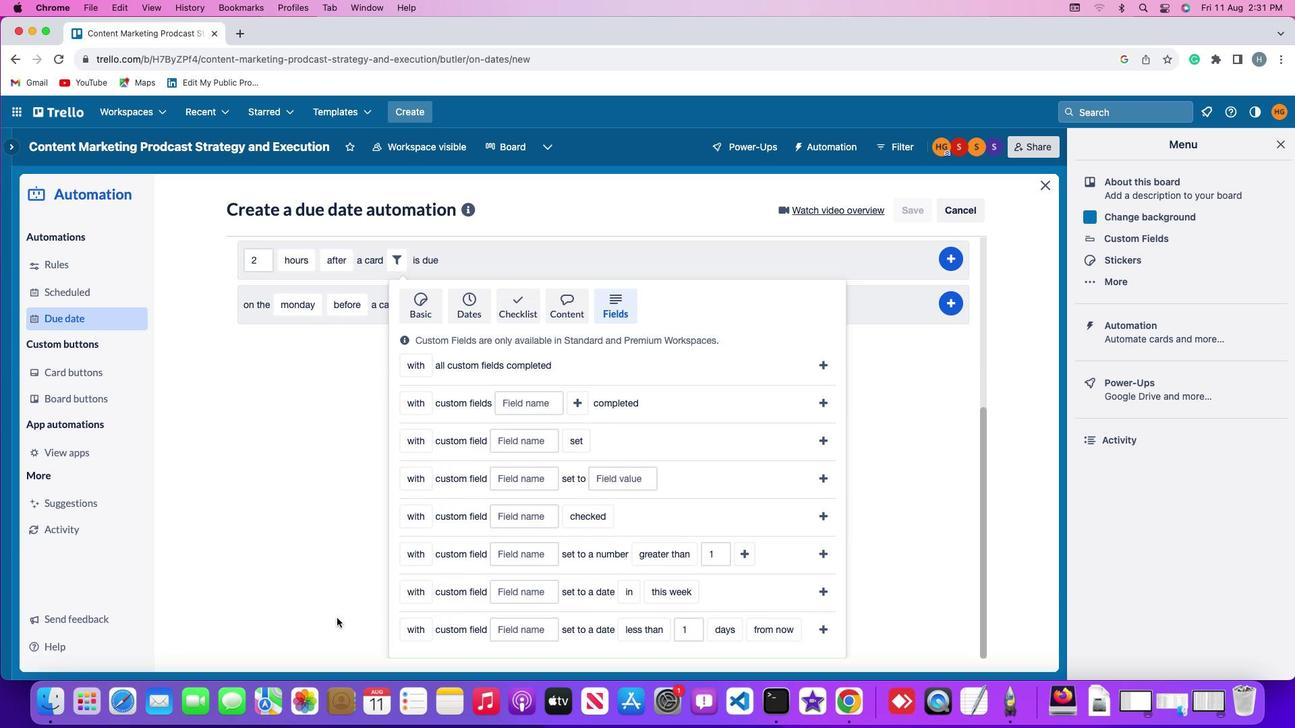 
Action: Mouse moved to (406, 628)
Screenshot: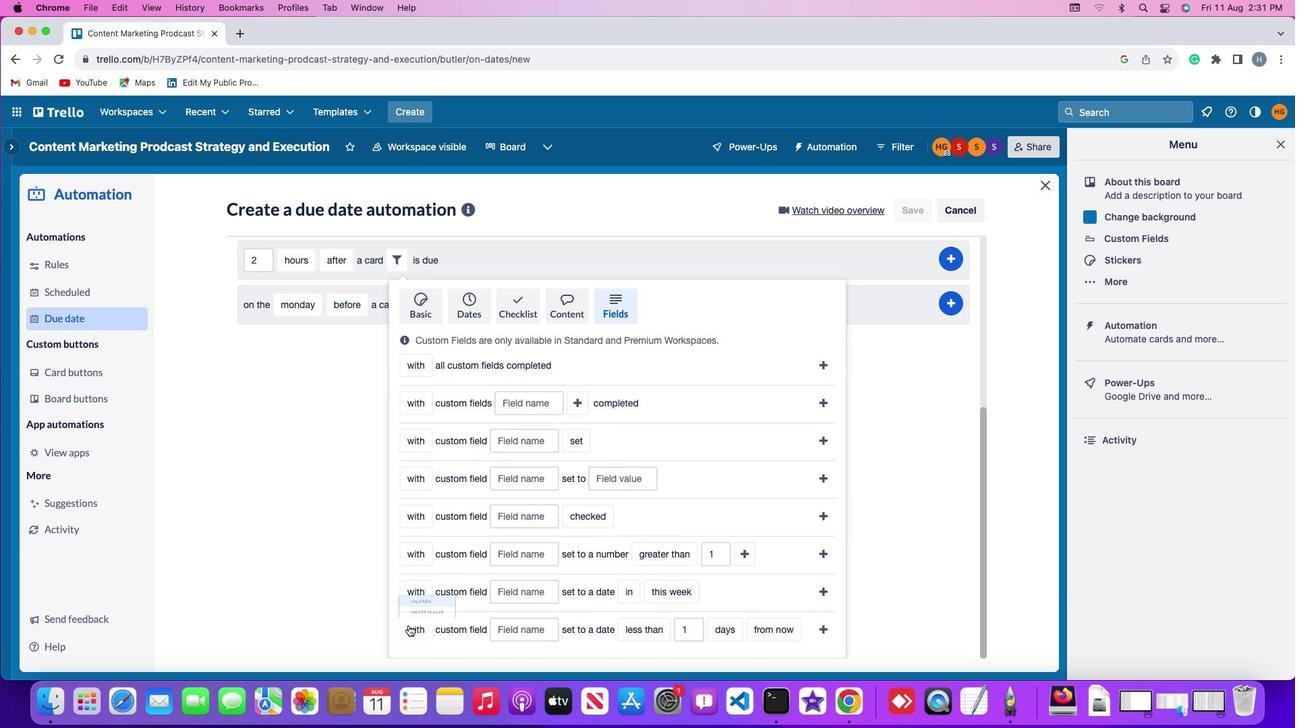 
Action: Mouse pressed left at (406, 628)
Screenshot: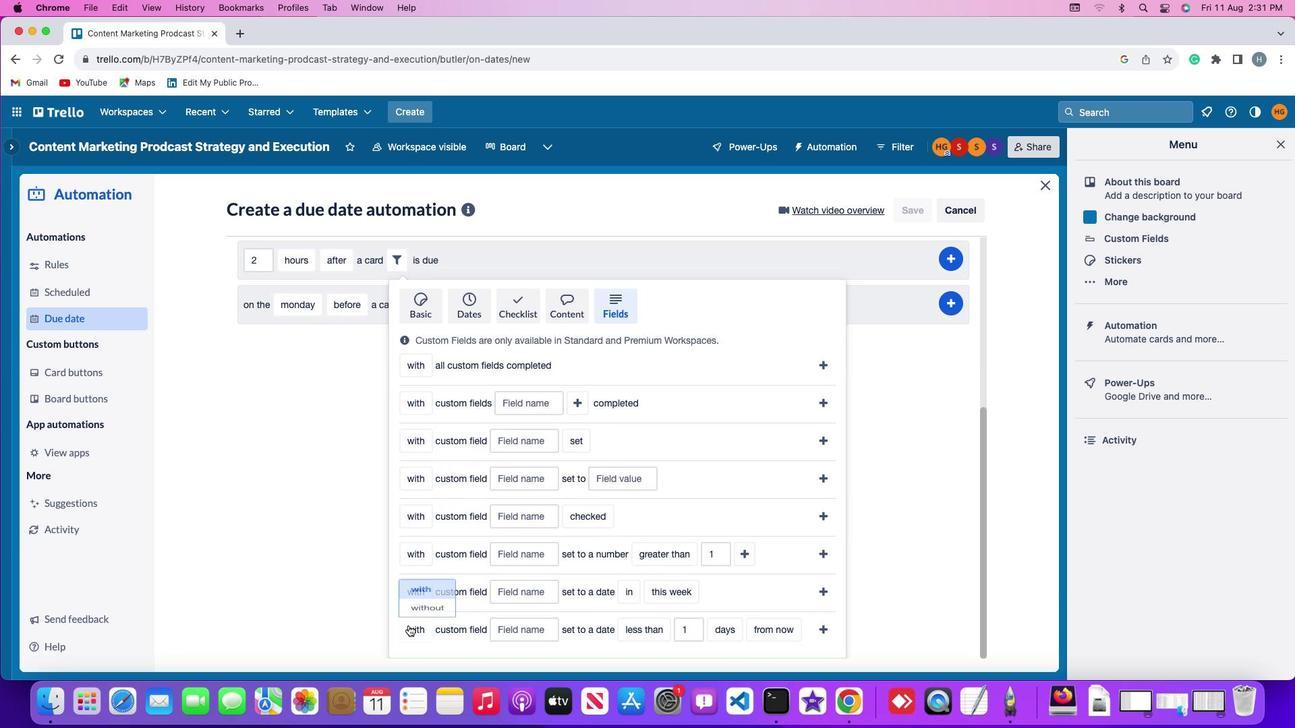 
Action: Mouse moved to (413, 607)
Screenshot: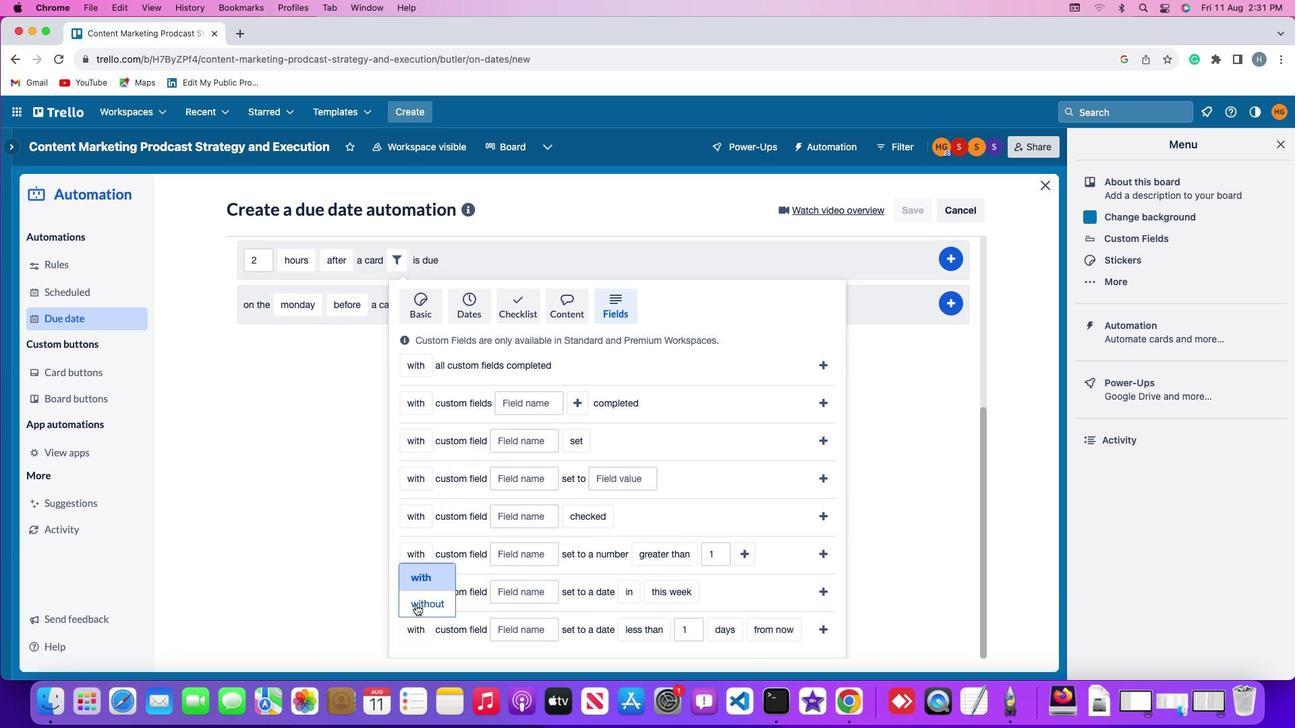 
Action: Mouse pressed left at (413, 607)
Screenshot: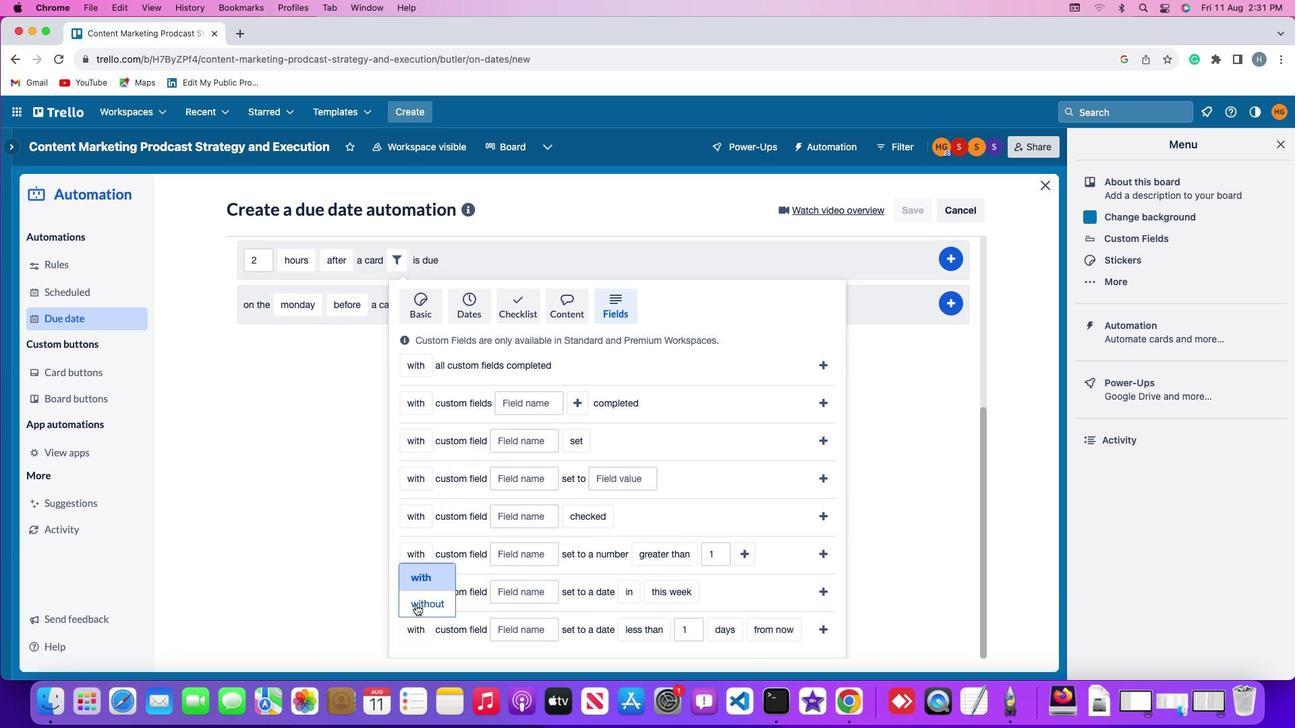 
Action: Mouse moved to (517, 626)
Screenshot: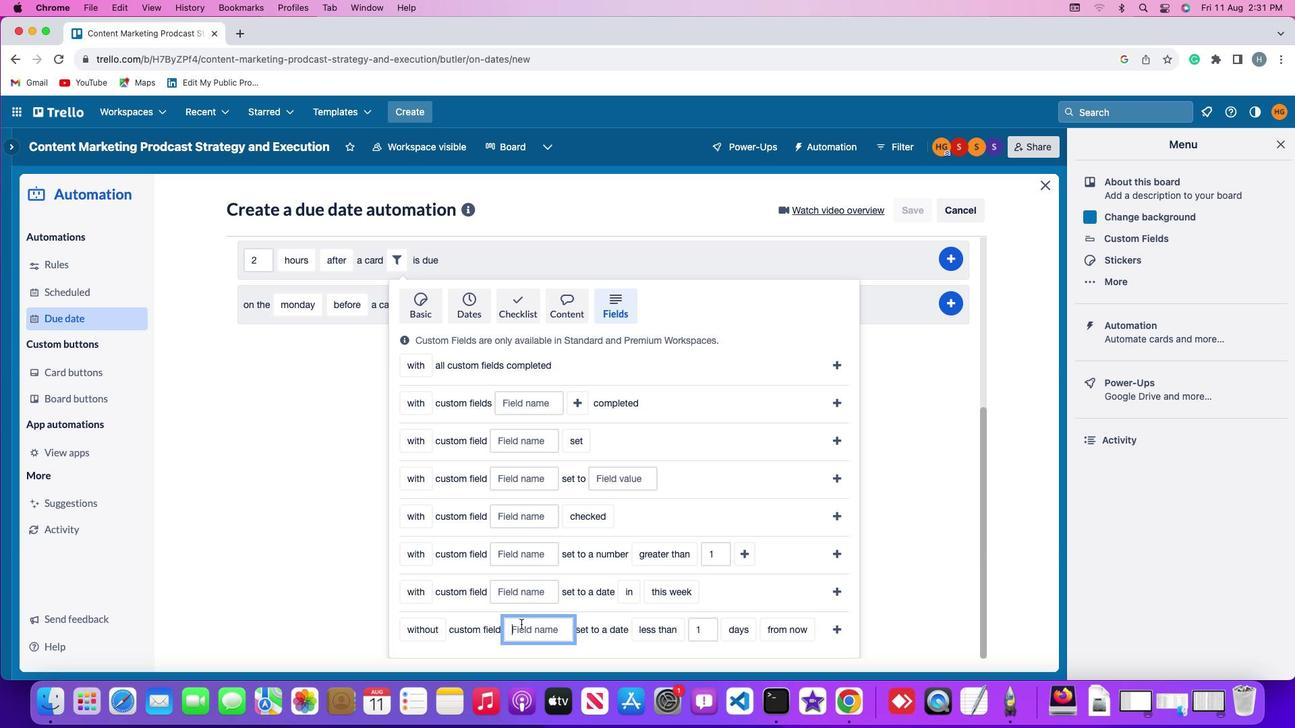 
Action: Mouse pressed left at (517, 626)
Screenshot: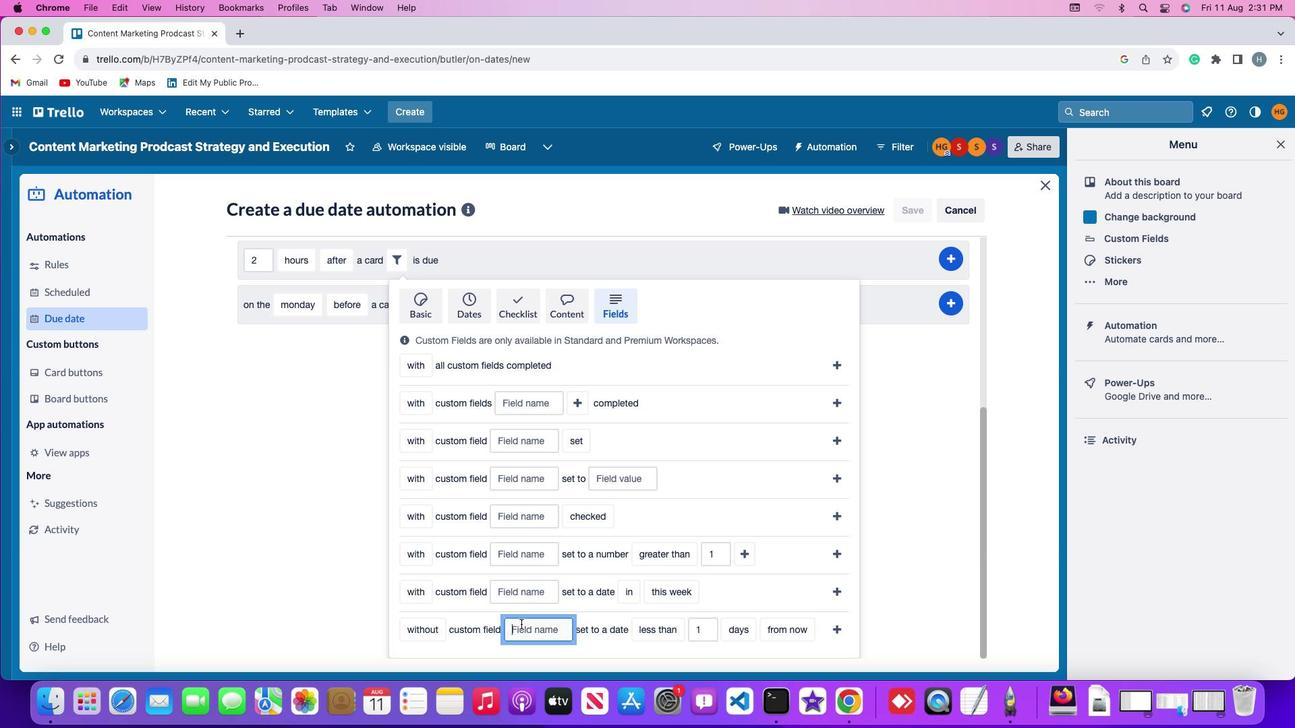 
Action: Mouse moved to (521, 626)
Screenshot: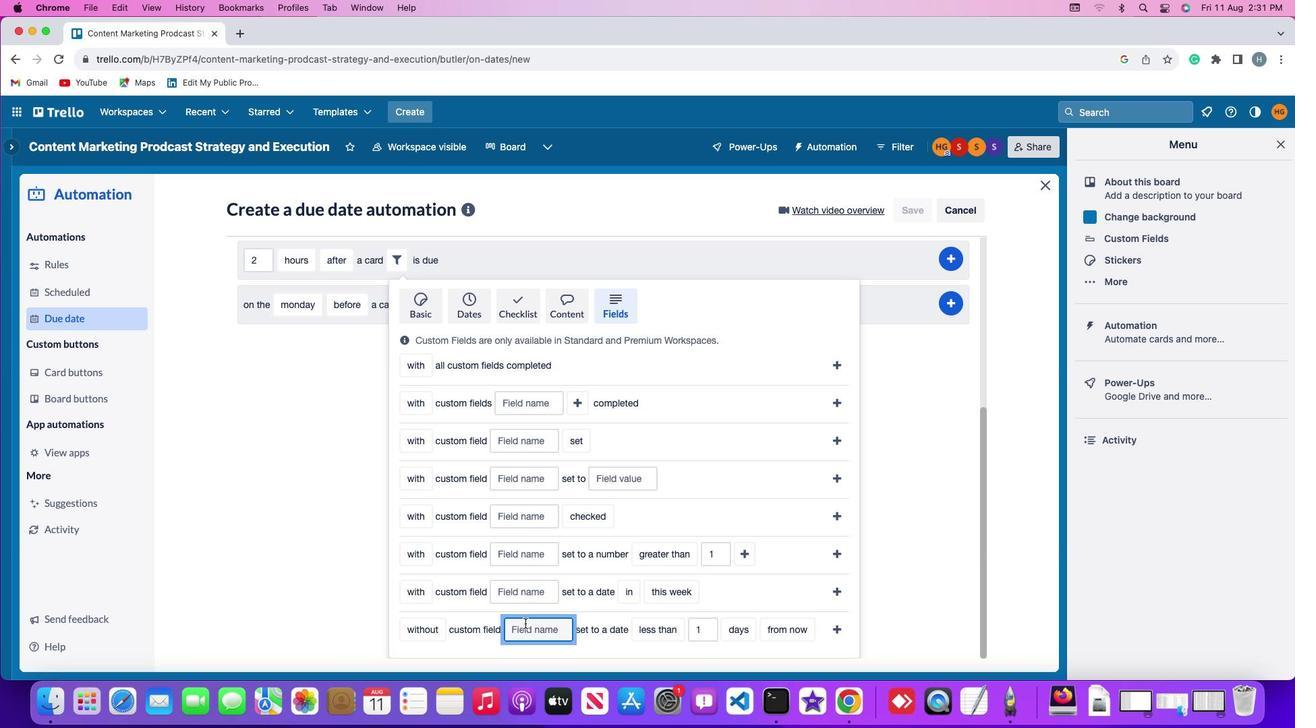 
Action: Key pressed Key.shift'R''e''s''u''m''e'
Screenshot: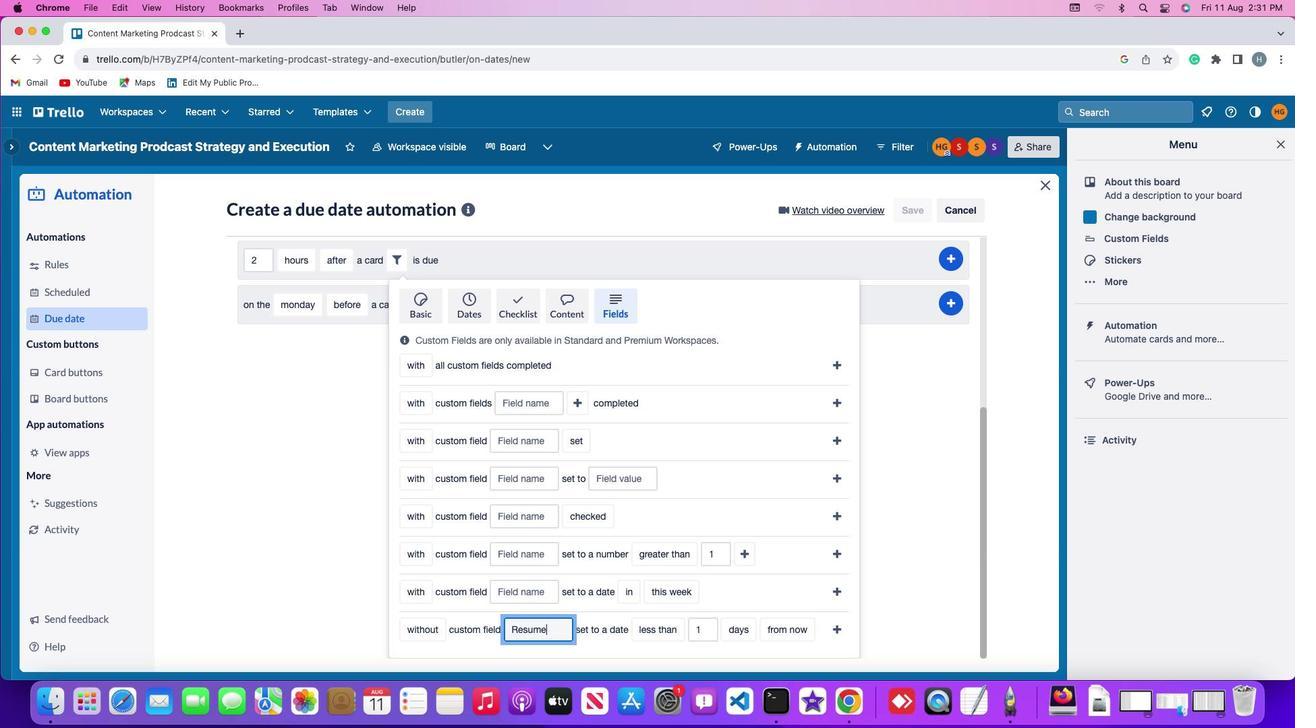 
Action: Mouse moved to (639, 637)
Screenshot: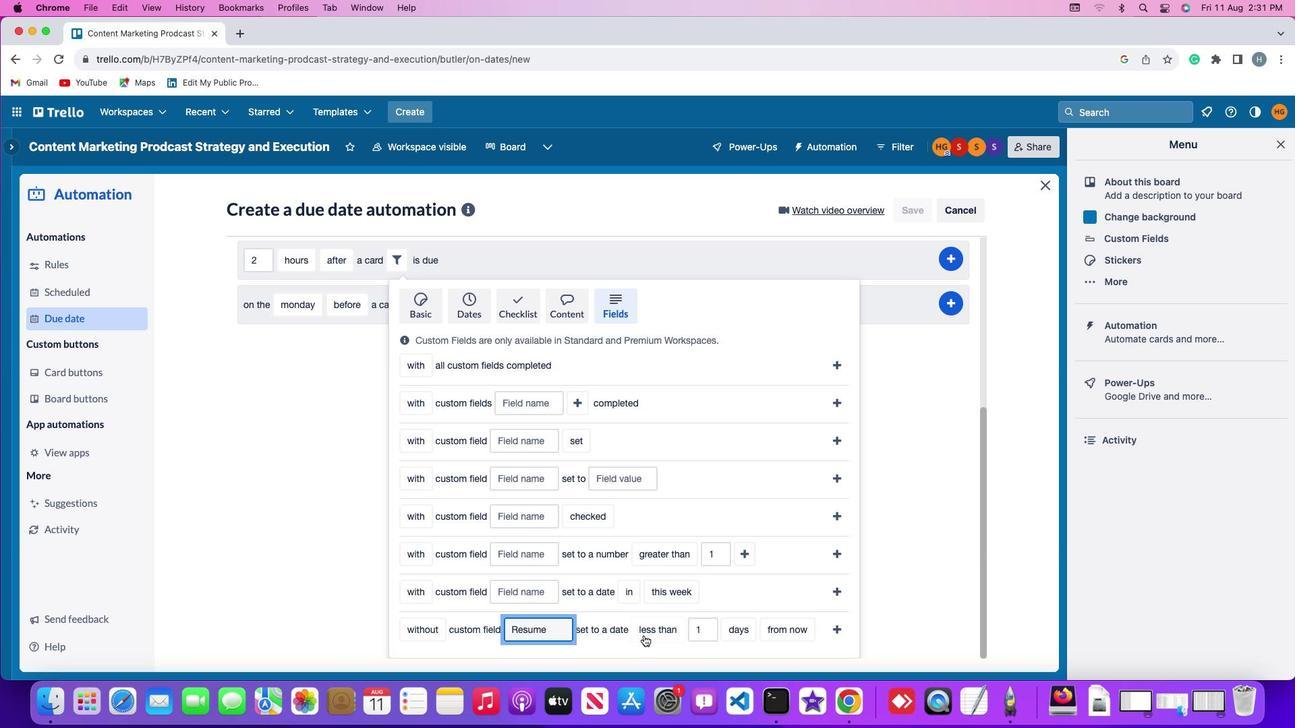 
Action: Mouse pressed left at (639, 637)
Screenshot: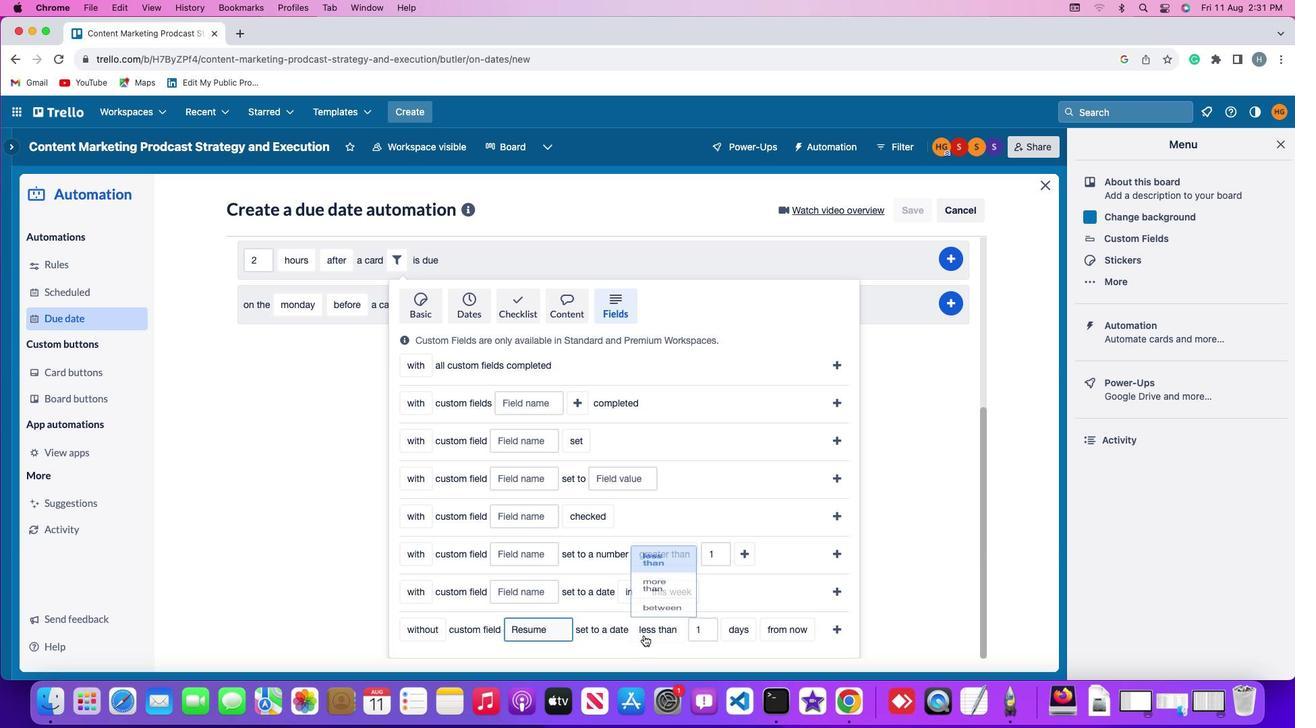 
Action: Mouse moved to (653, 609)
Screenshot: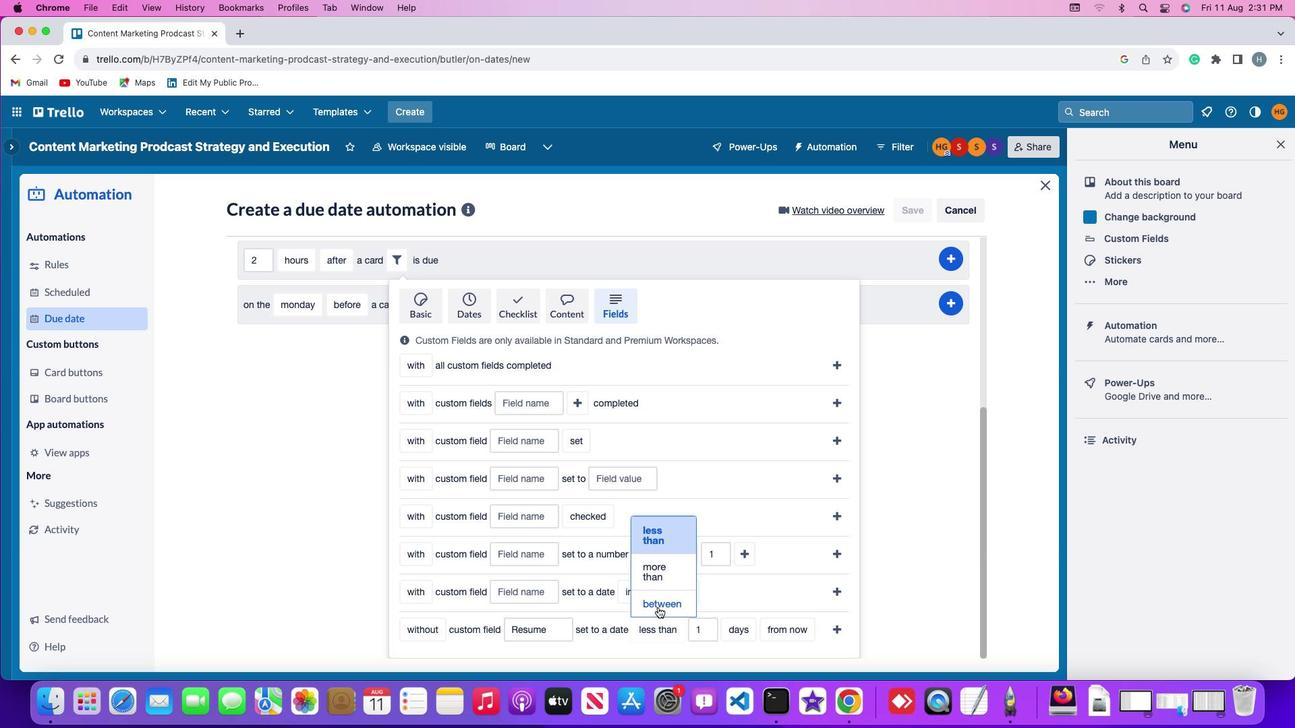 
Action: Mouse pressed left at (653, 609)
Screenshot: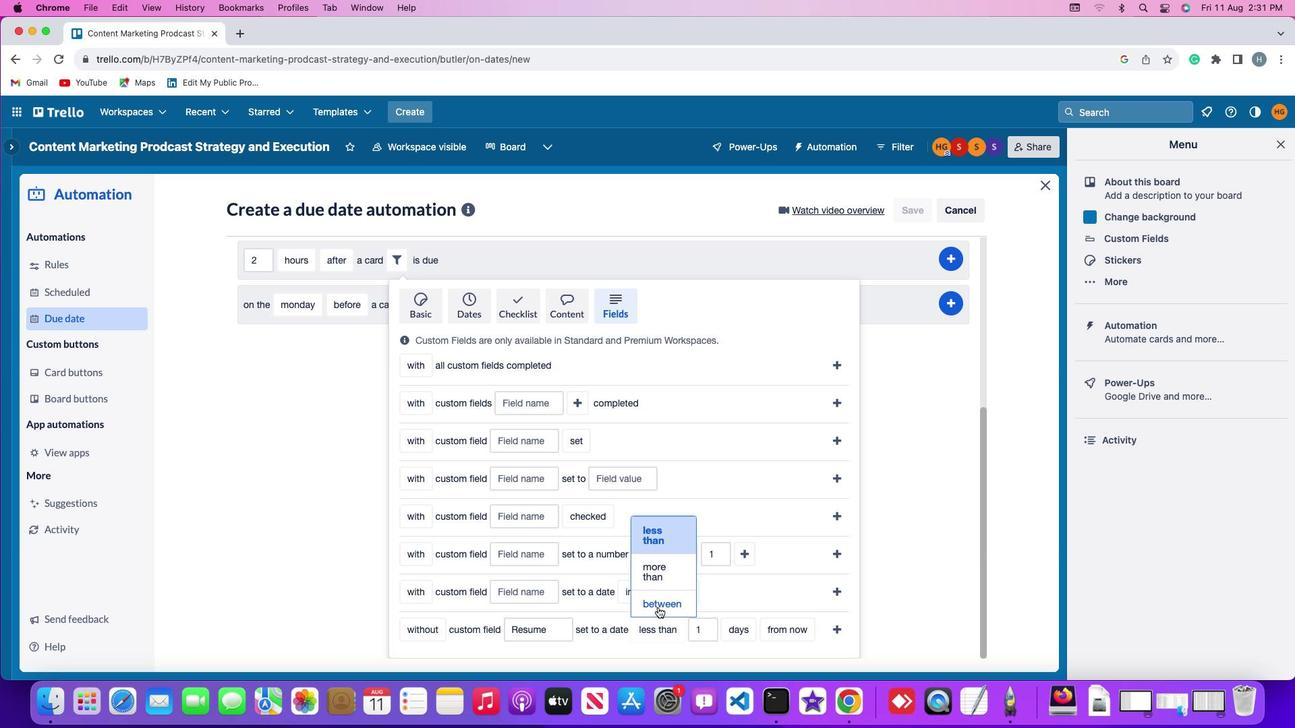 
Action: Mouse moved to (705, 632)
Screenshot: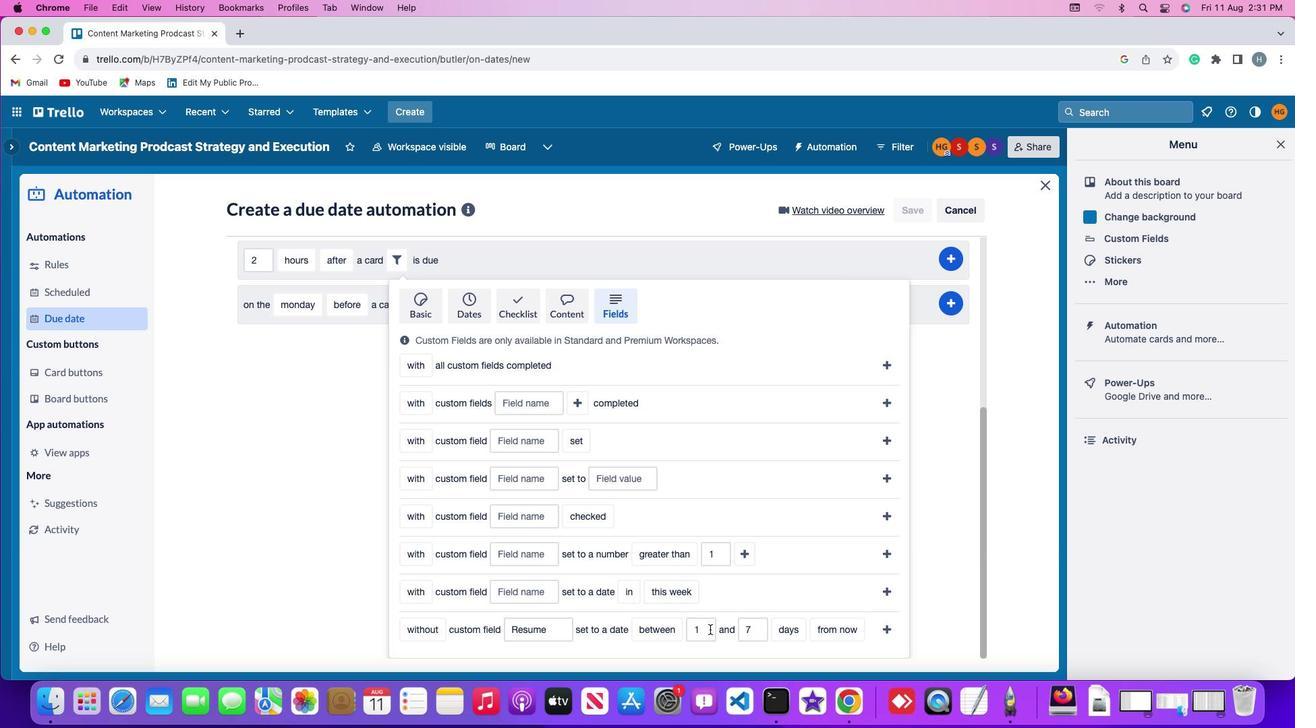 
Action: Mouse pressed left at (705, 632)
Screenshot: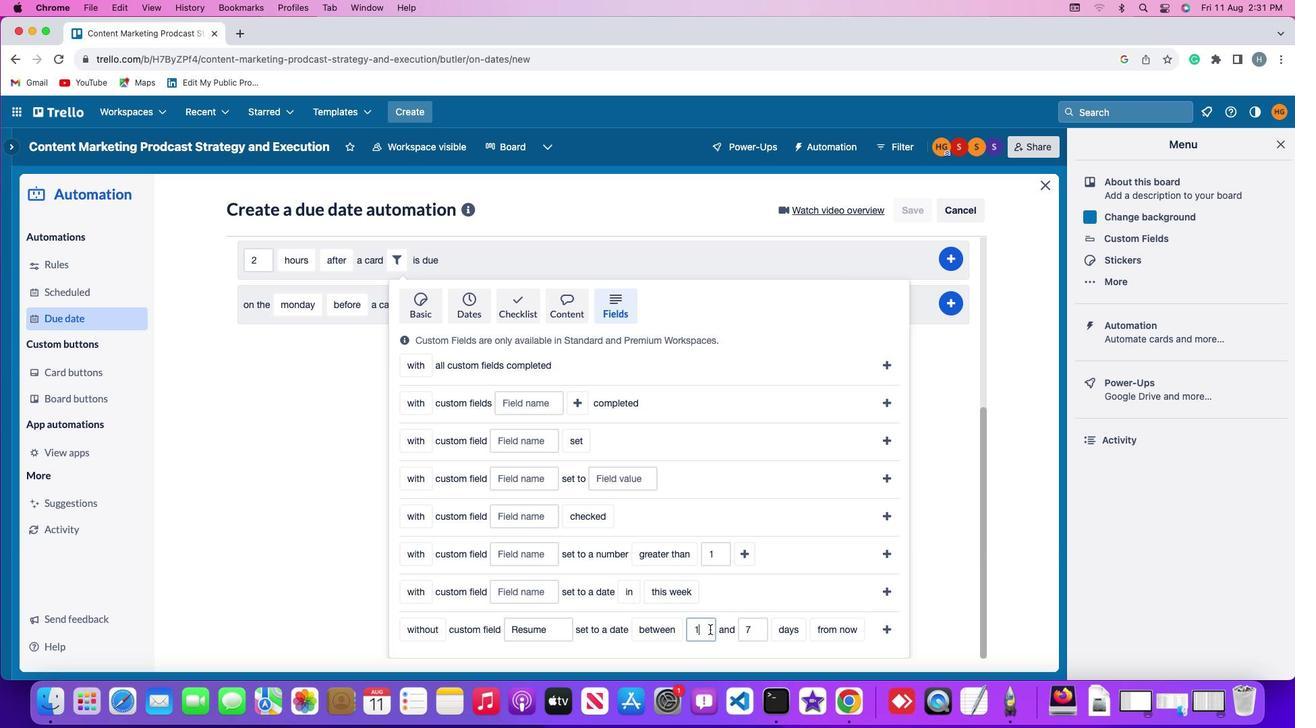 
Action: Mouse moved to (702, 632)
Screenshot: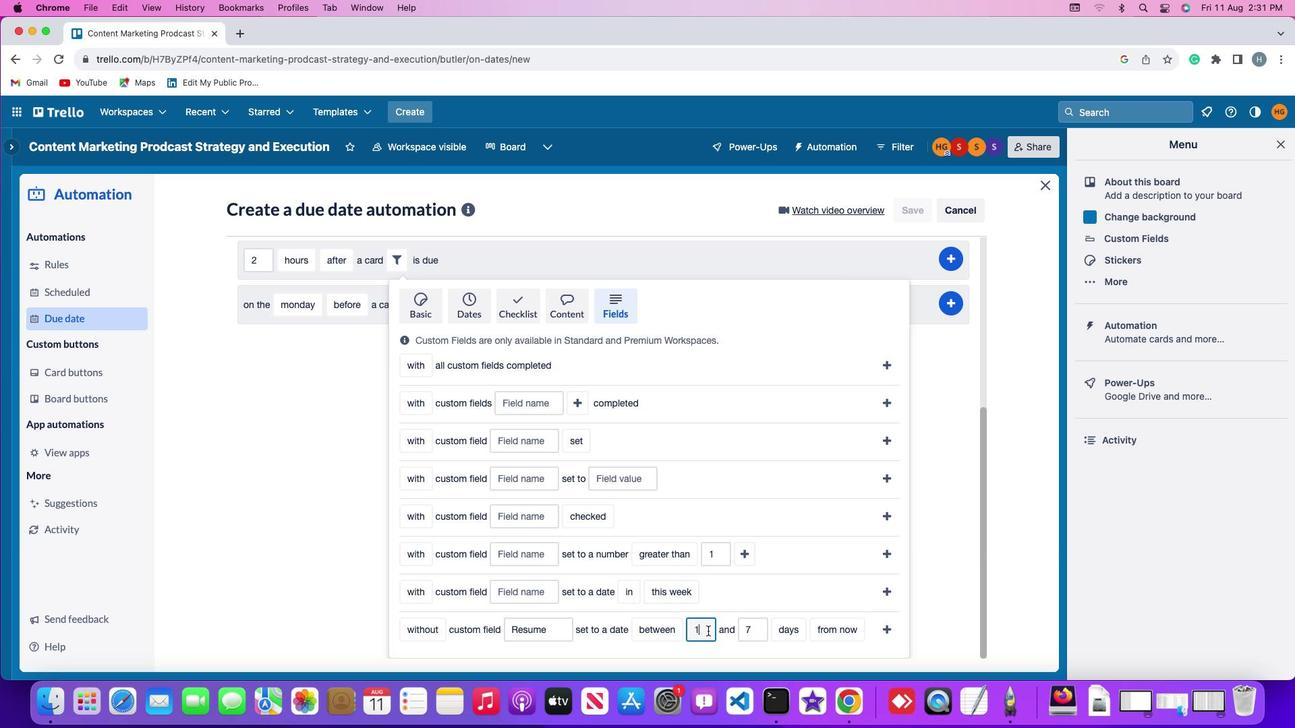 
Action: Key pressed Key.backspace
Screenshot: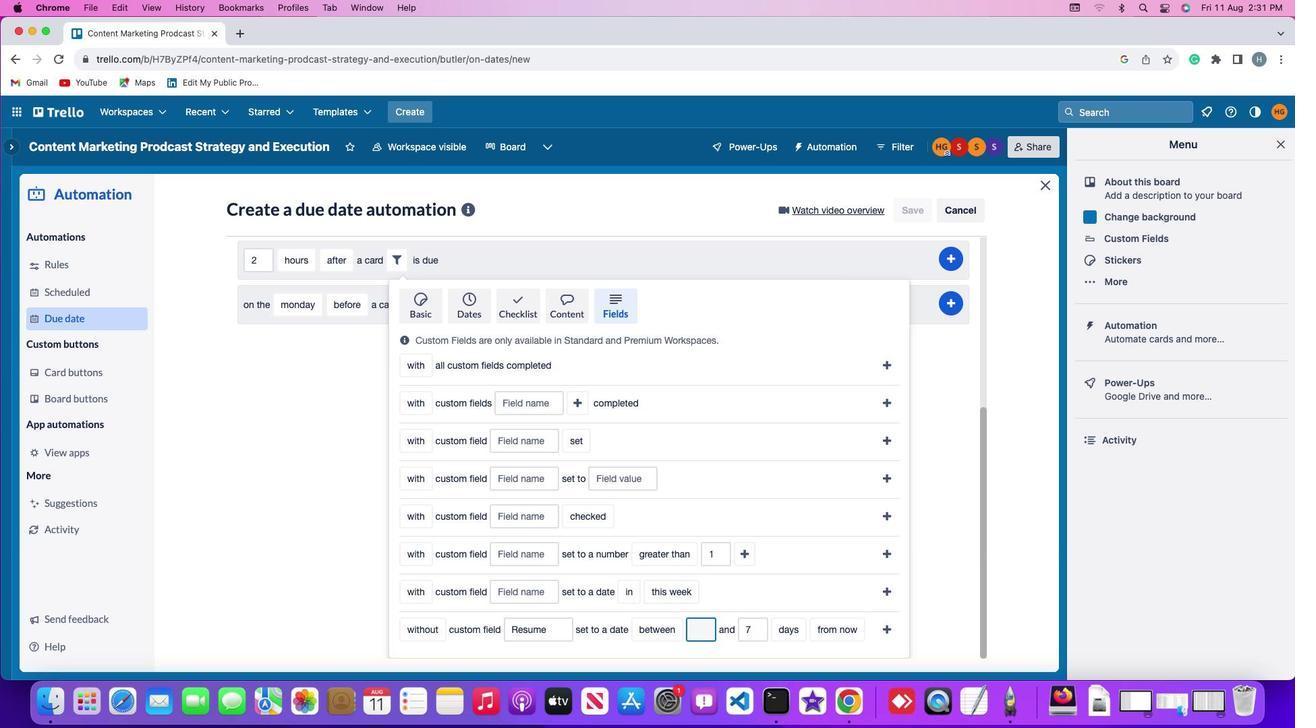 
Action: Mouse moved to (702, 633)
Screenshot: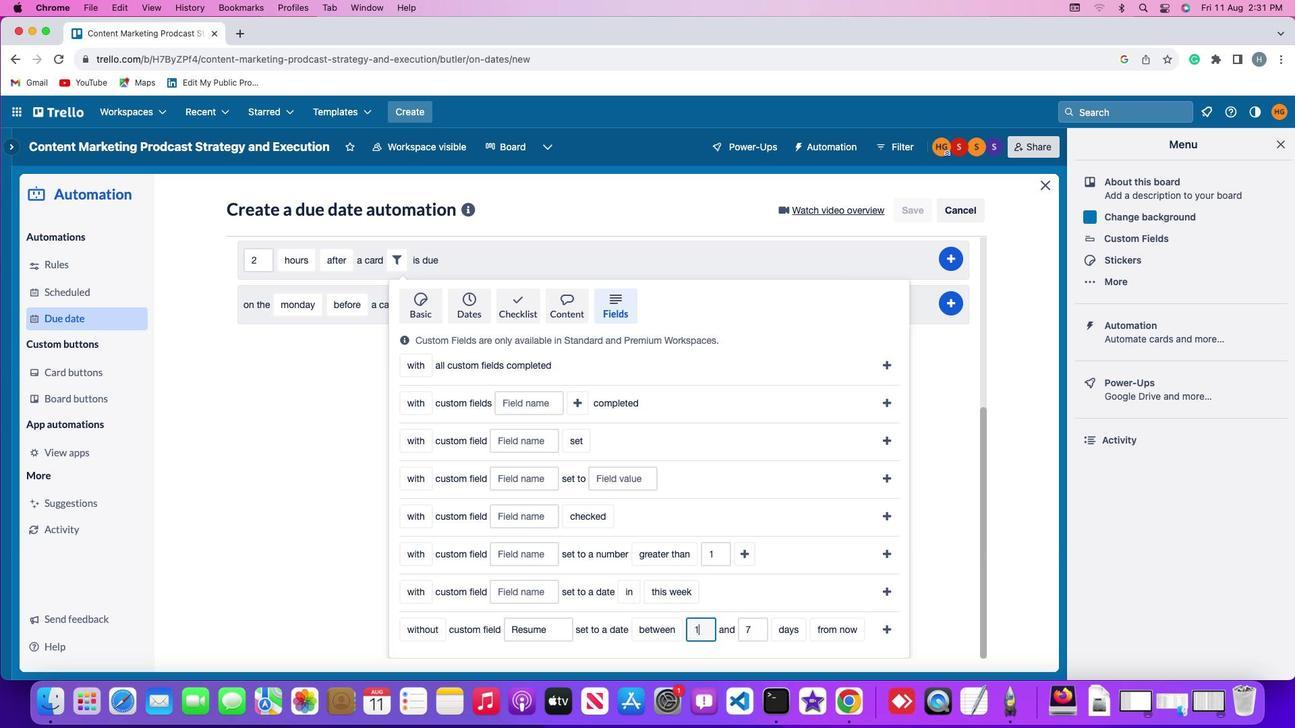 
Action: Key pressed '1'
Screenshot: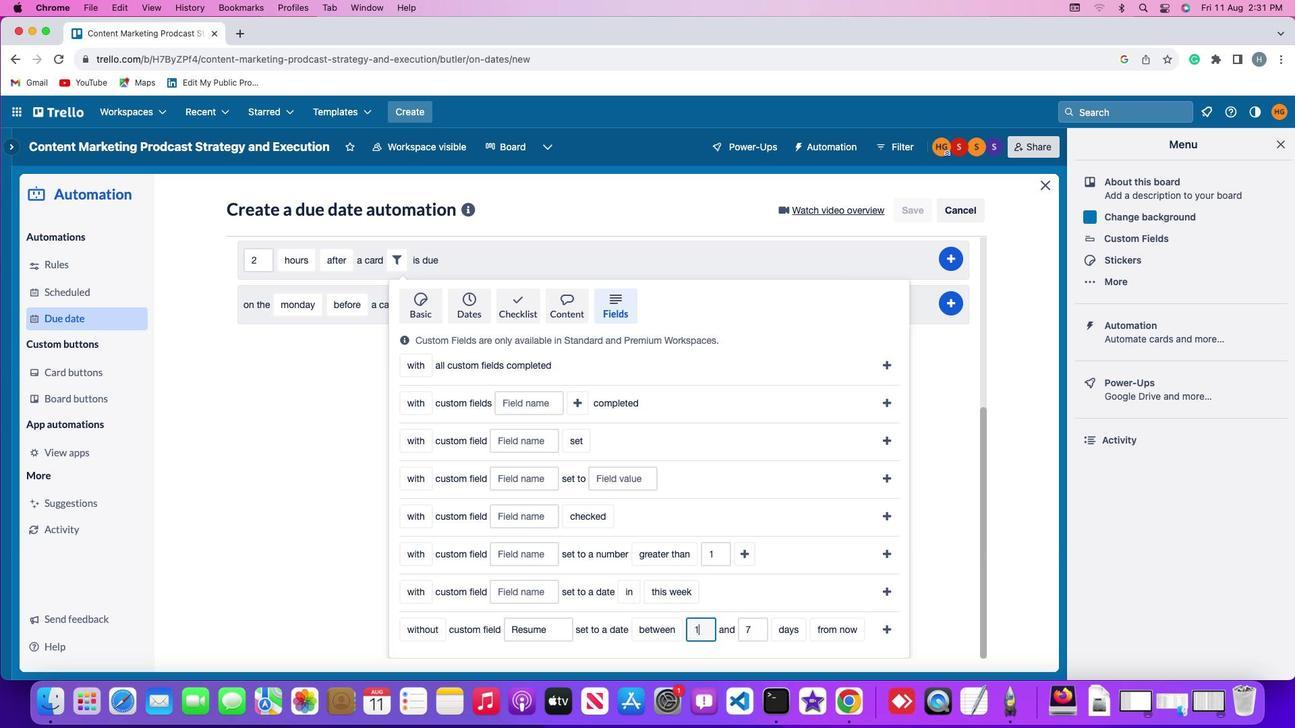 
Action: Mouse moved to (750, 633)
Screenshot: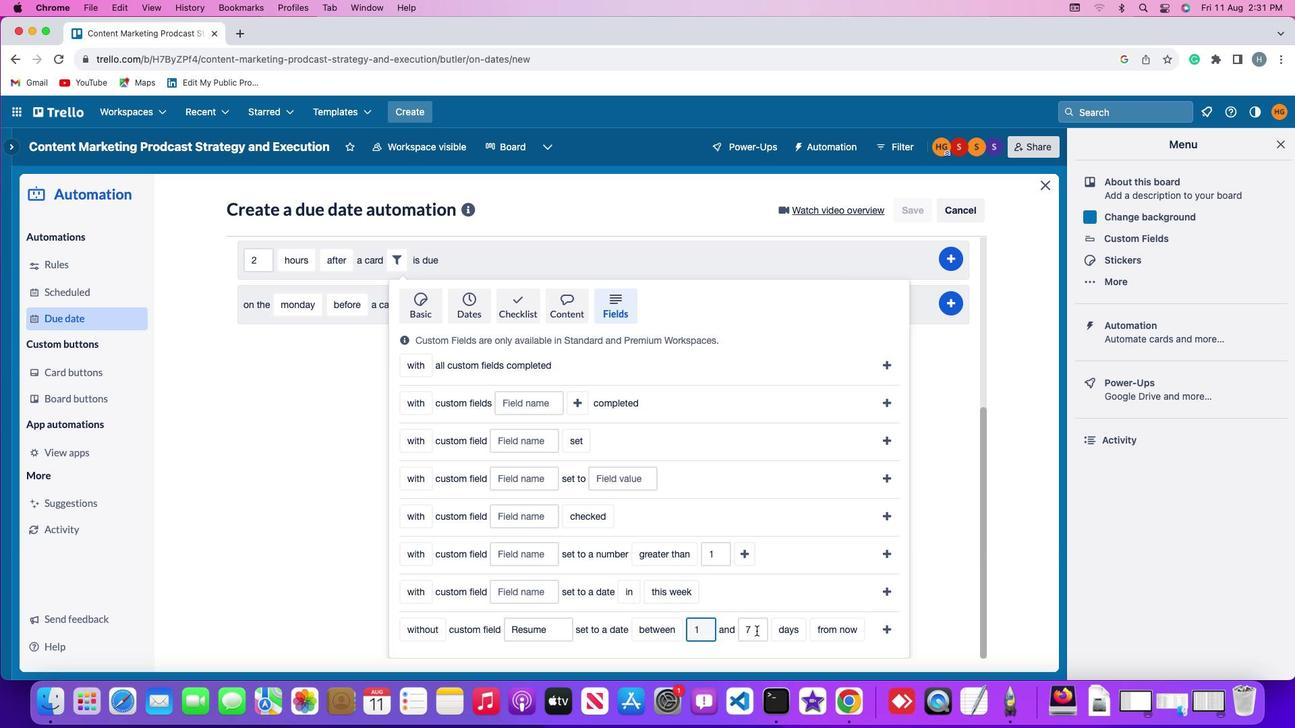 
Action: Mouse pressed left at (750, 633)
Screenshot: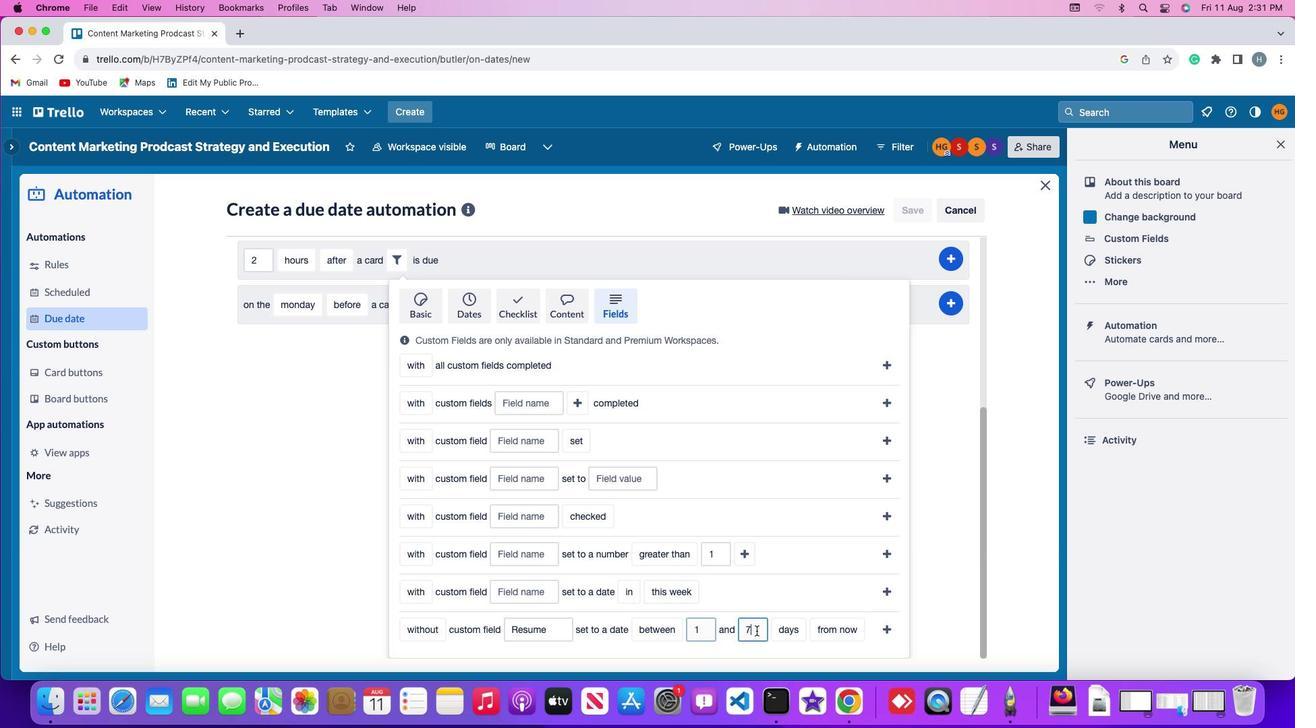 
Action: Key pressed Key.backspace'7'
Screenshot: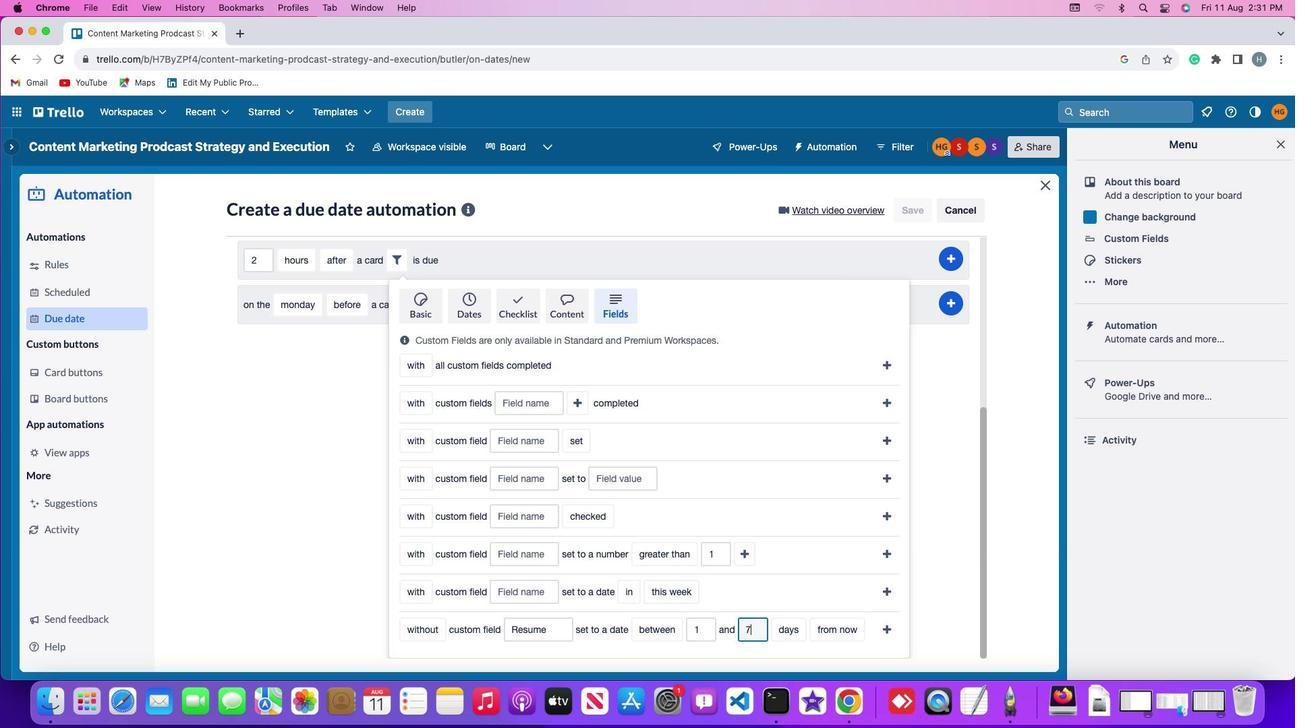 
Action: Mouse moved to (777, 631)
Screenshot: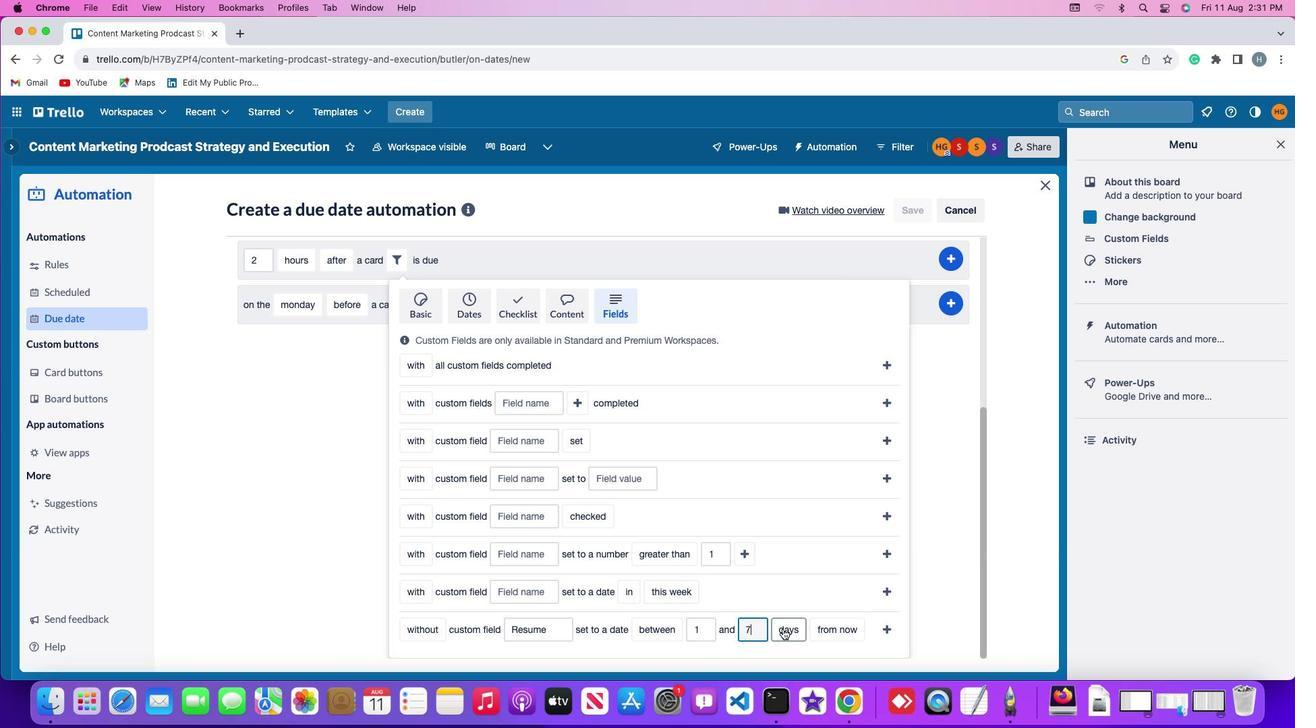 
Action: Mouse pressed left at (777, 631)
Screenshot: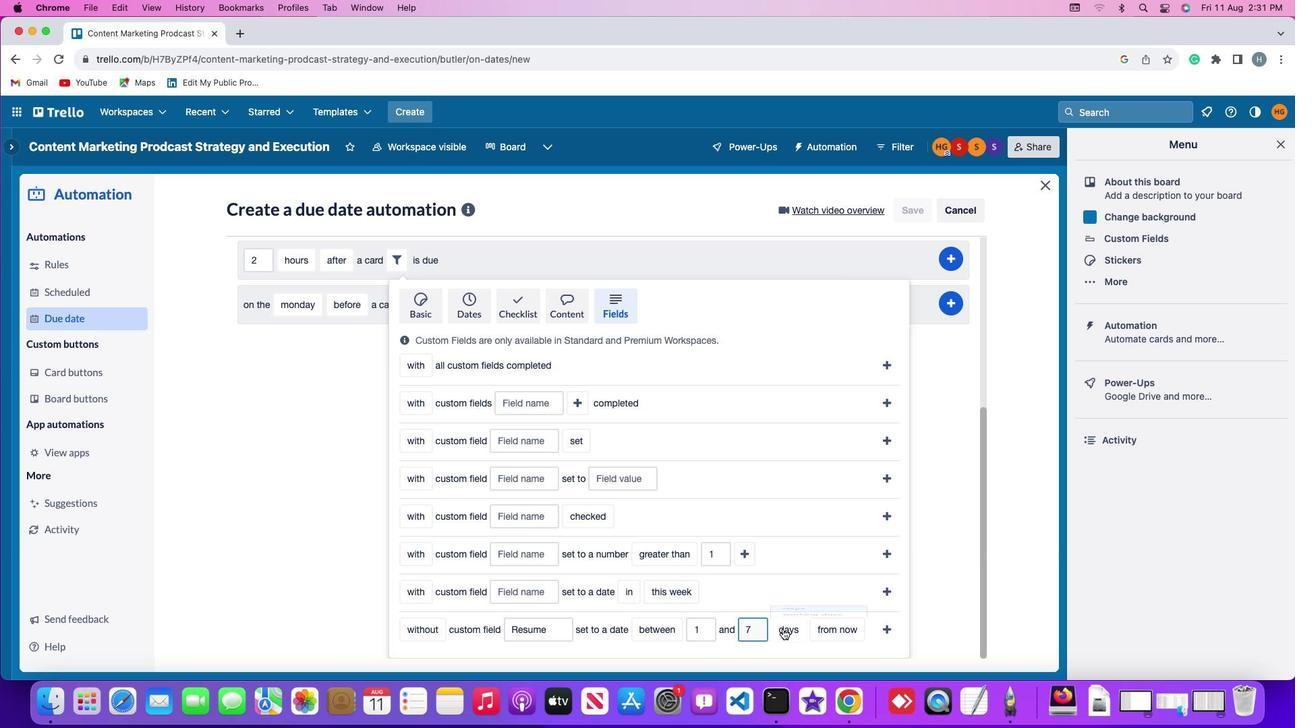 
Action: Mouse moved to (802, 578)
Screenshot: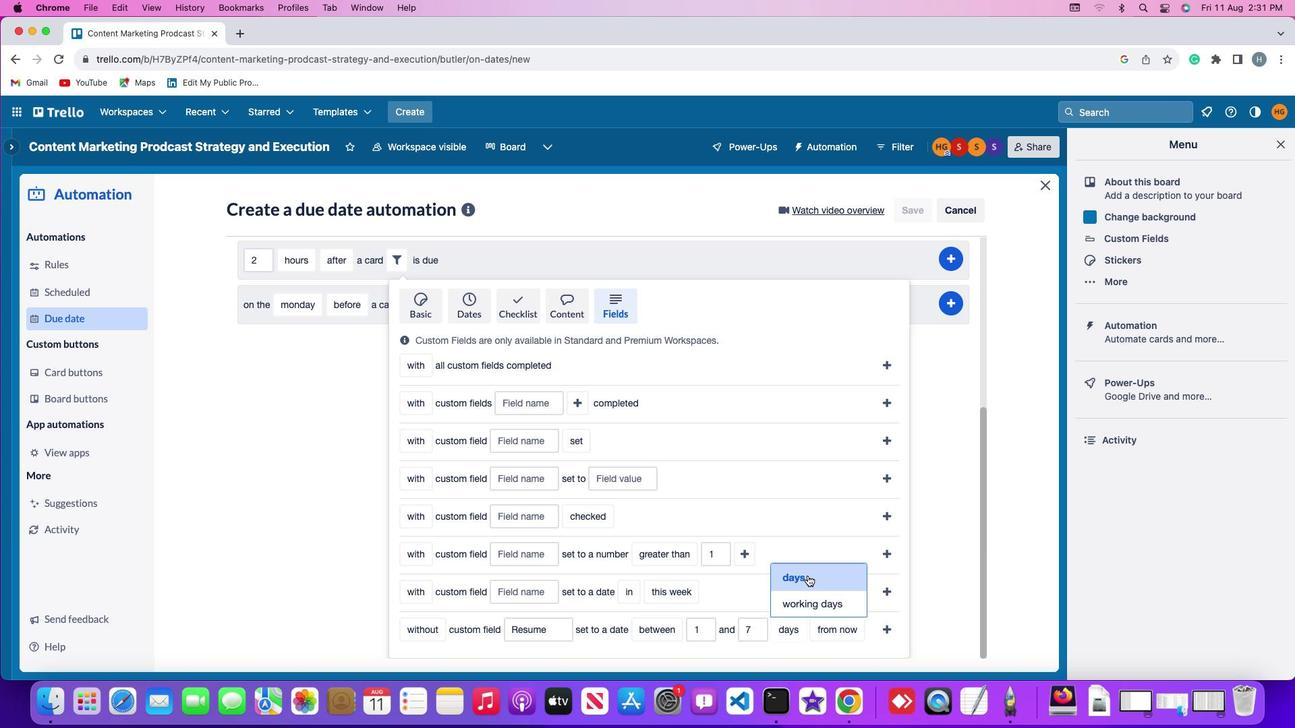 
Action: Mouse pressed left at (802, 578)
Screenshot: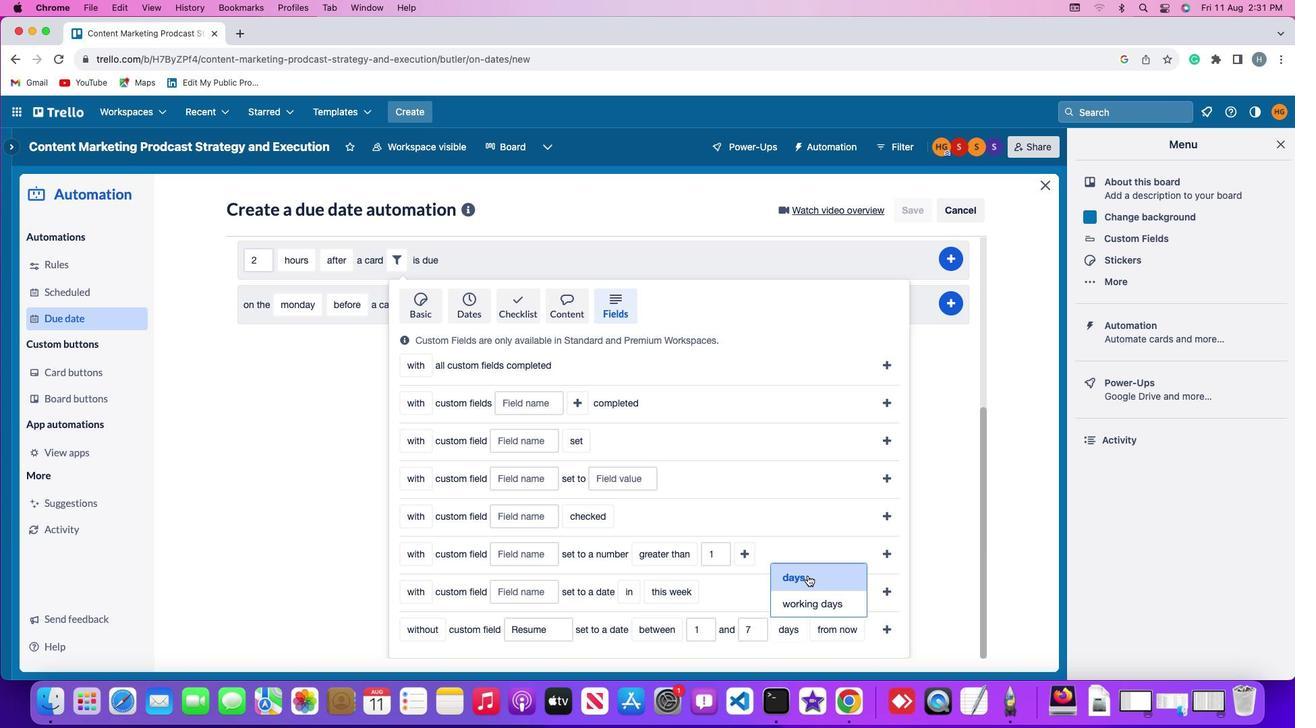 
Action: Mouse moved to (834, 638)
Screenshot: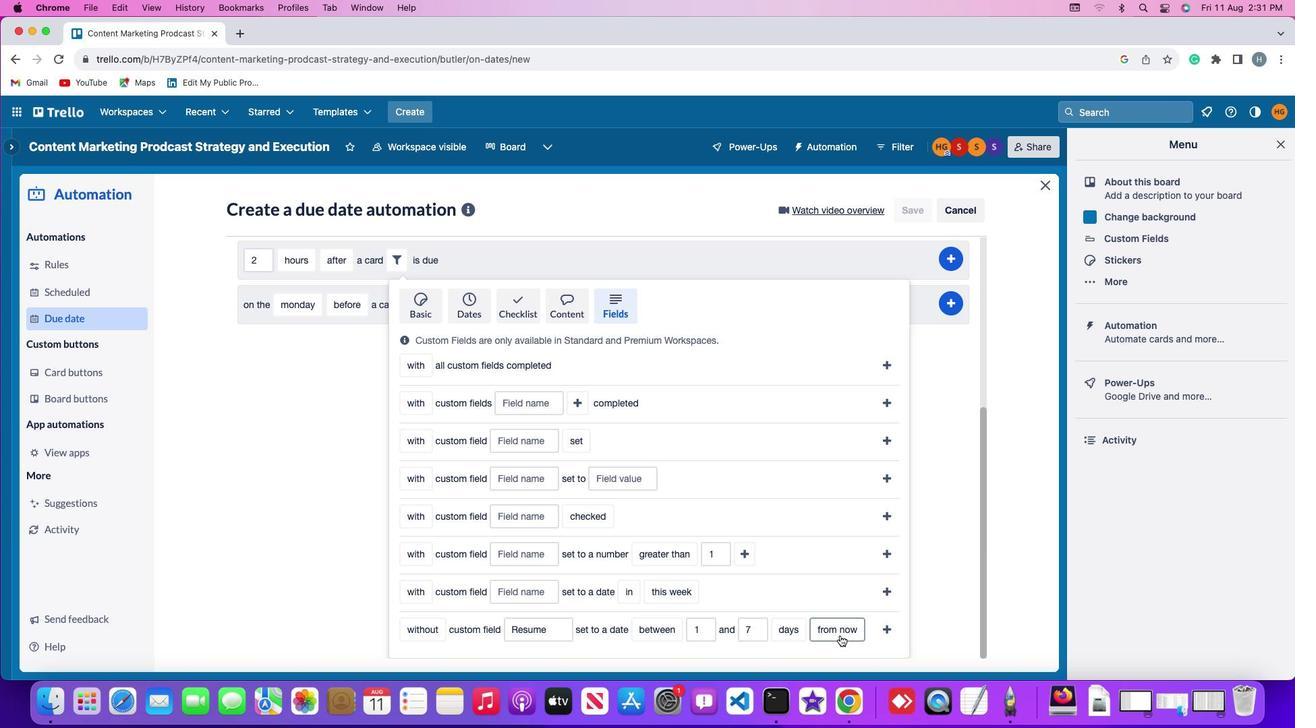 
Action: Mouse pressed left at (834, 638)
Screenshot: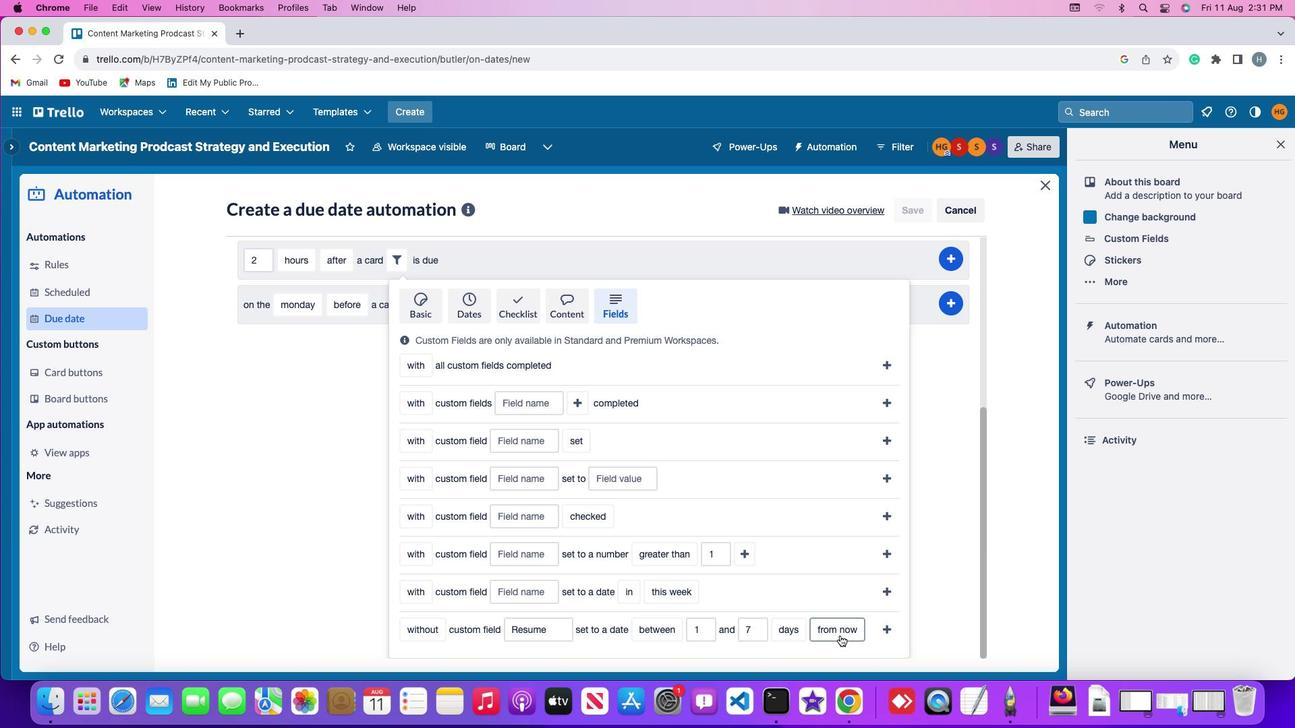 
Action: Mouse moved to (834, 573)
Screenshot: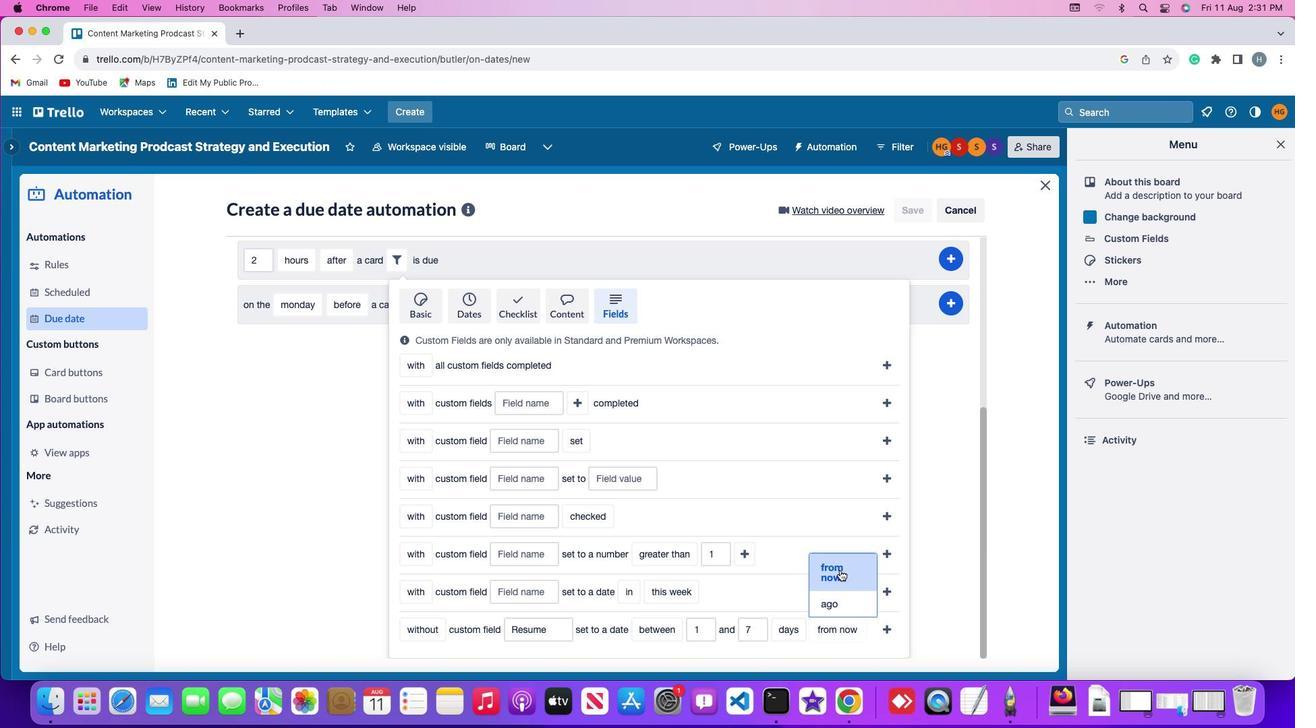 
Action: Mouse pressed left at (834, 573)
Screenshot: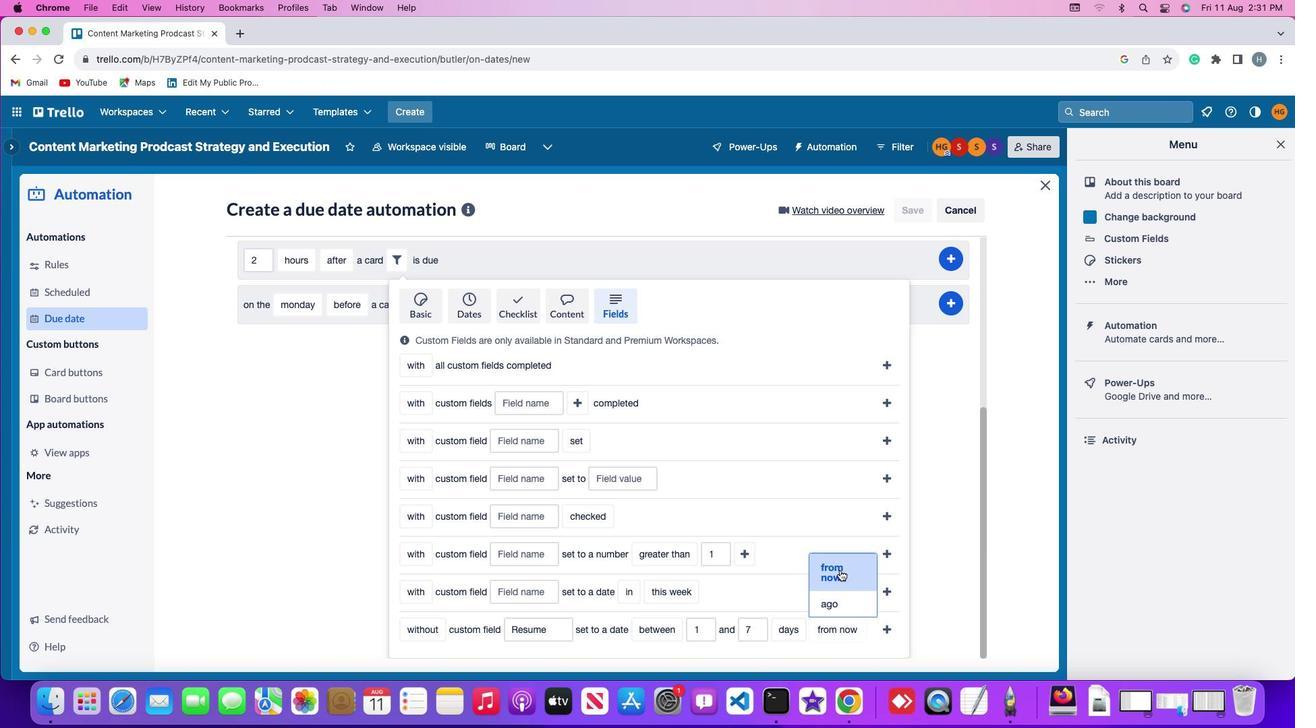 
Action: Mouse moved to (881, 632)
Screenshot: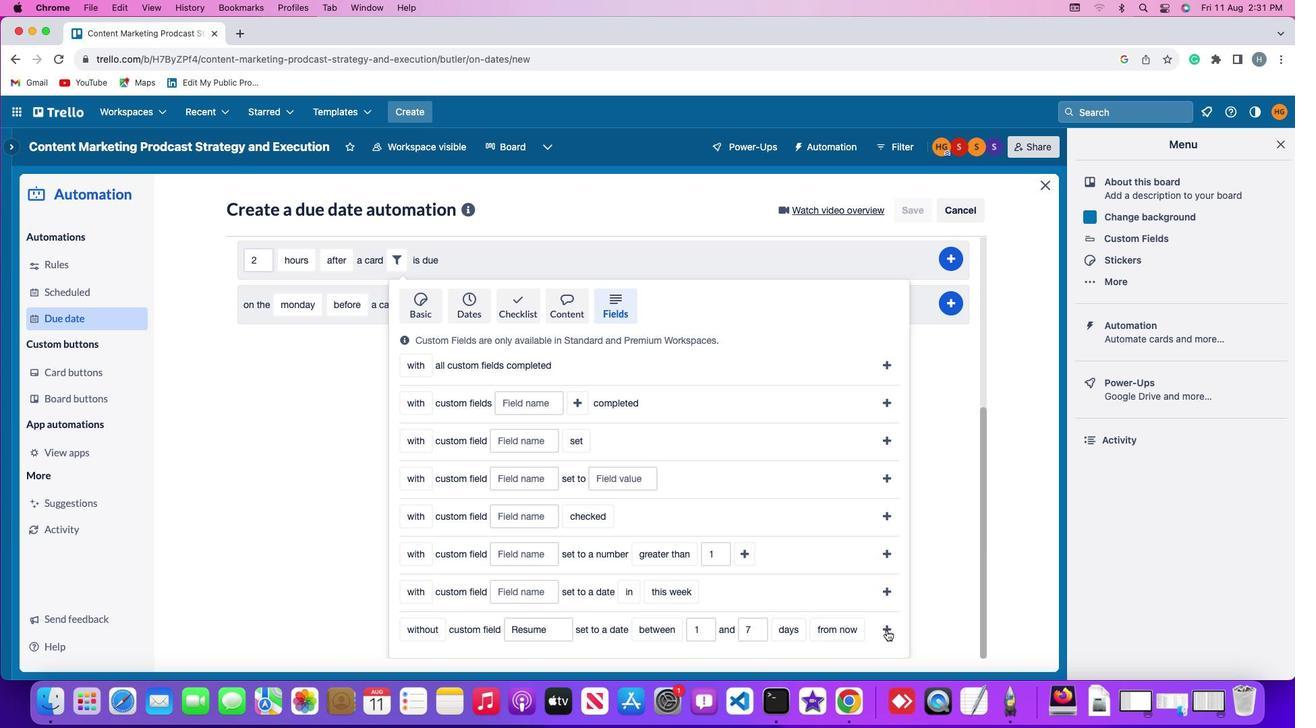 
Action: Mouse pressed left at (881, 632)
Screenshot: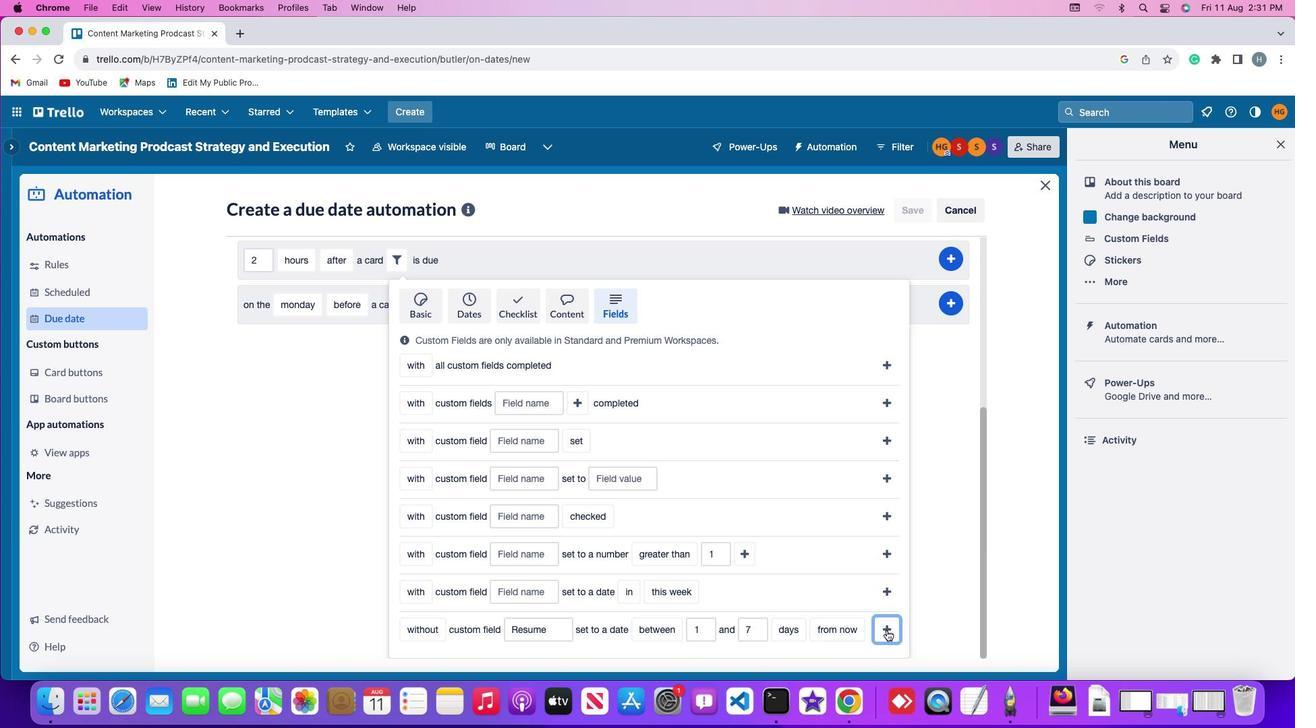 
Action: Mouse moved to (949, 543)
Screenshot: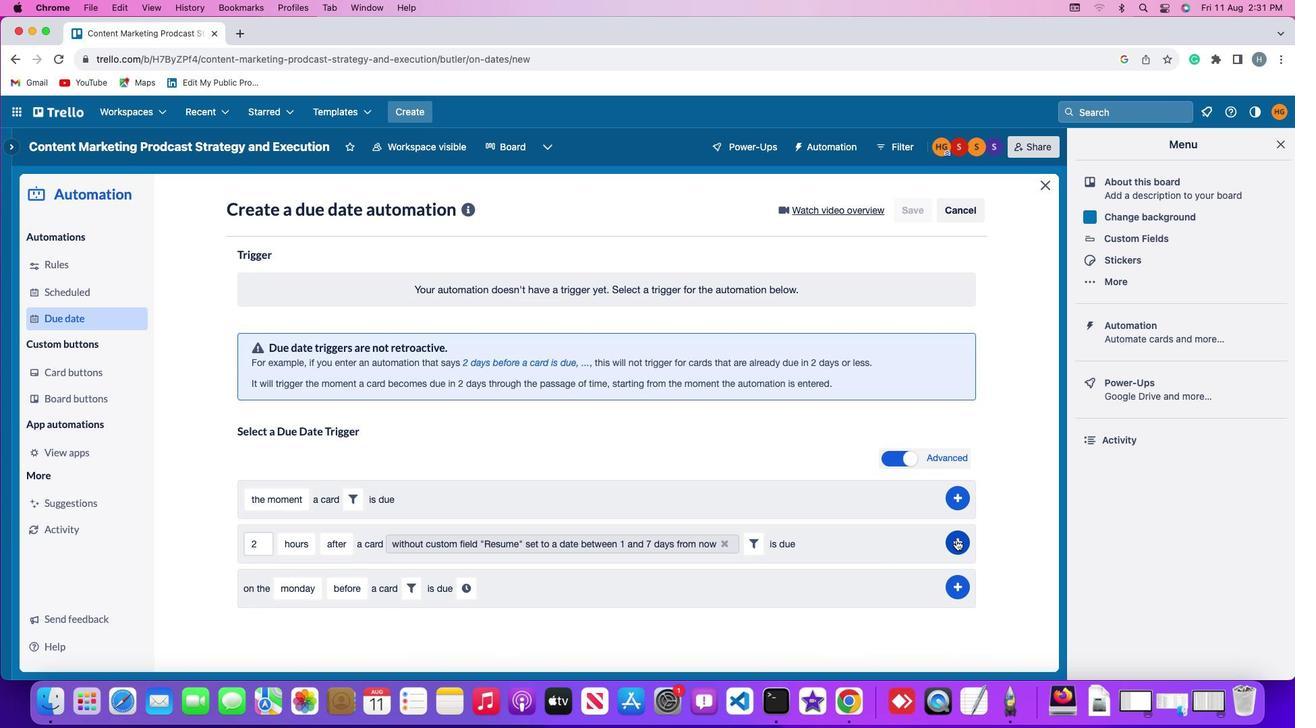 
Action: Mouse pressed left at (949, 543)
Screenshot: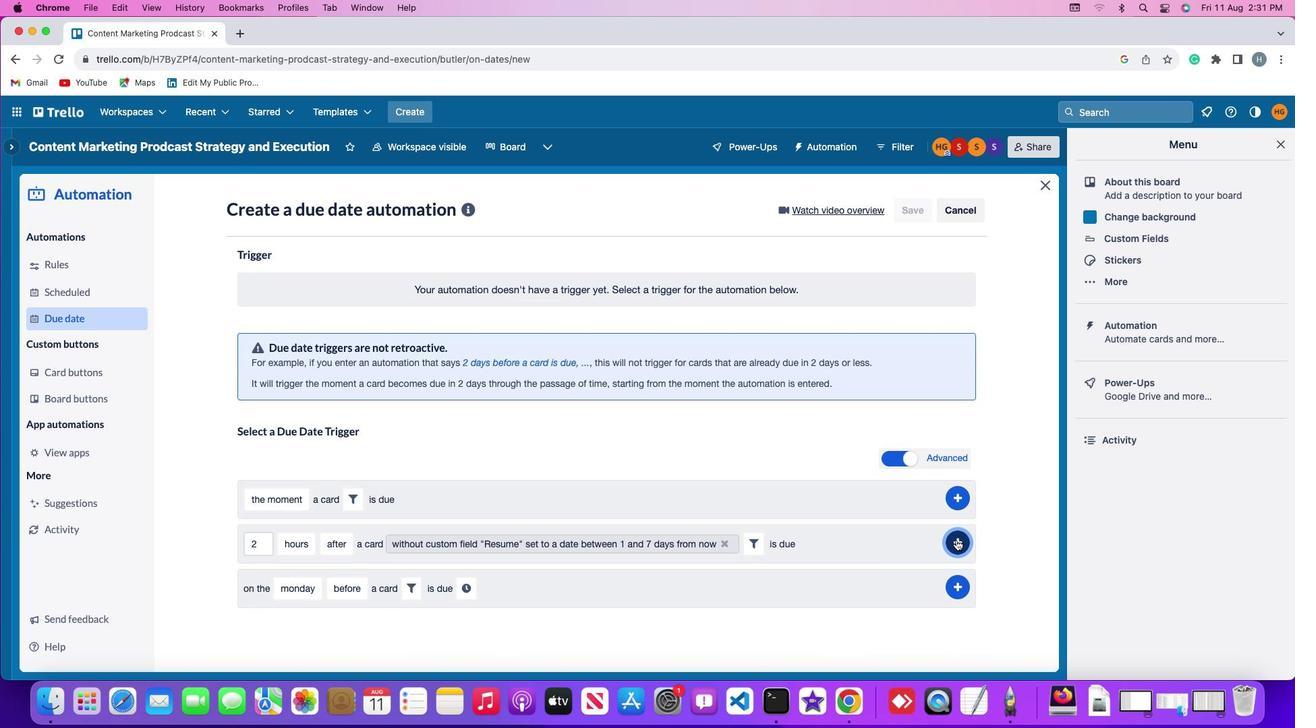 
Action: Mouse moved to (1003, 456)
Screenshot: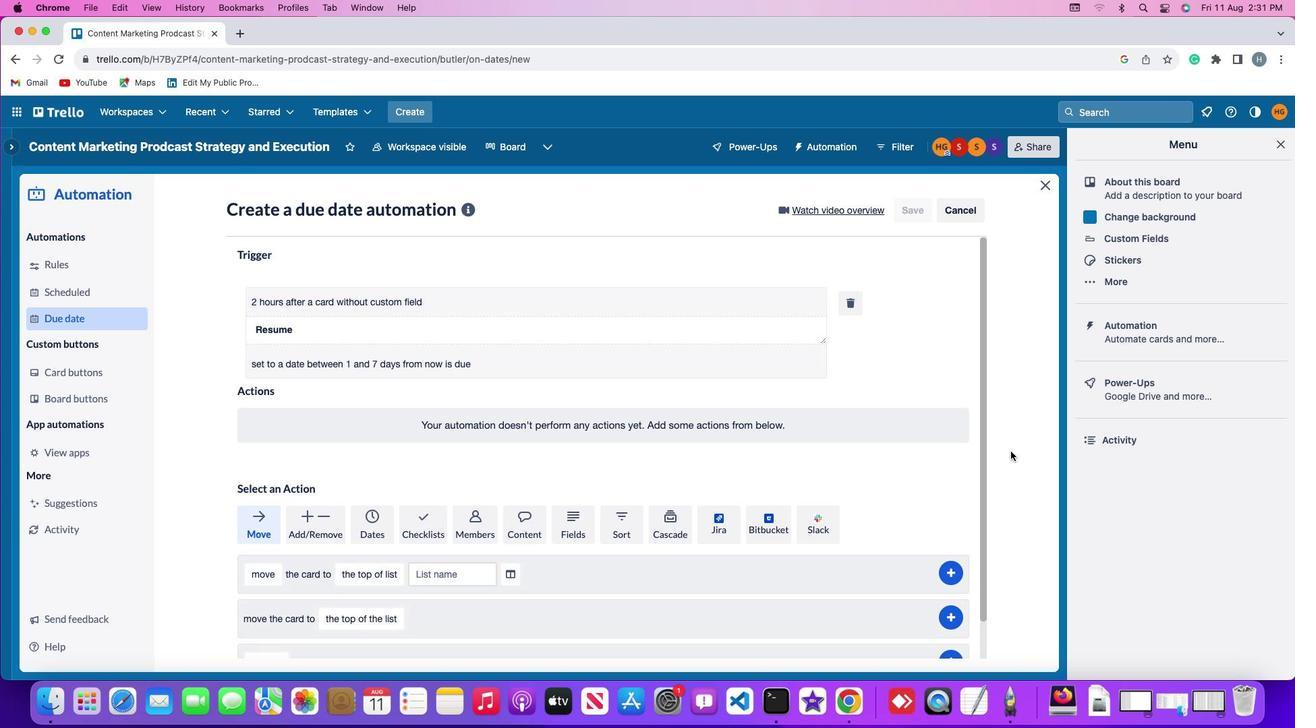 
